 Task: Find connections with filter location Turrialba with filter topic #aviationwith filter profile language French with filter current company Capgemini with filter school Samrat Ashok Technological Institute with filter industry Child Day Care Services with filter service category Digital Marketing with filter keywords title Meals on Wheels Driver
Action: Mouse moved to (568, 79)
Screenshot: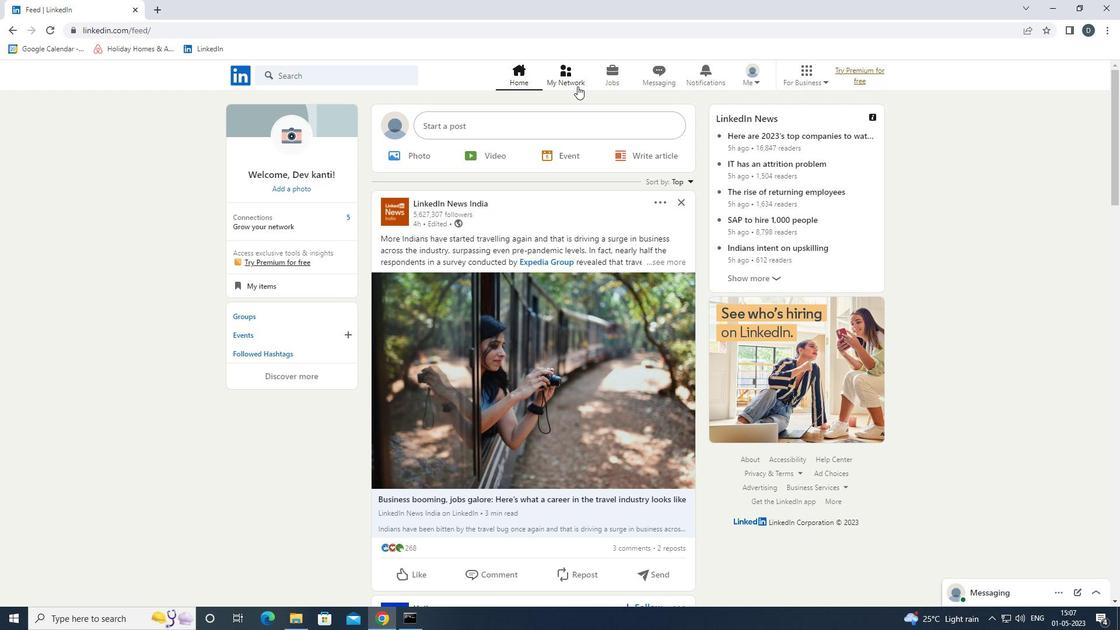 
Action: Mouse pressed left at (568, 79)
Screenshot: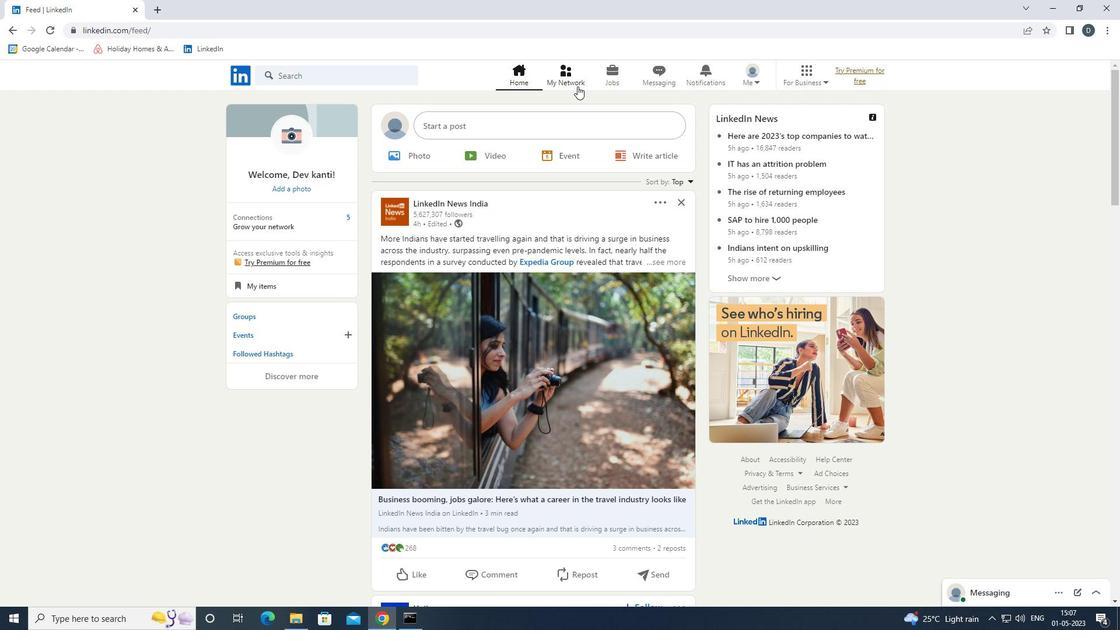 
Action: Mouse moved to (385, 138)
Screenshot: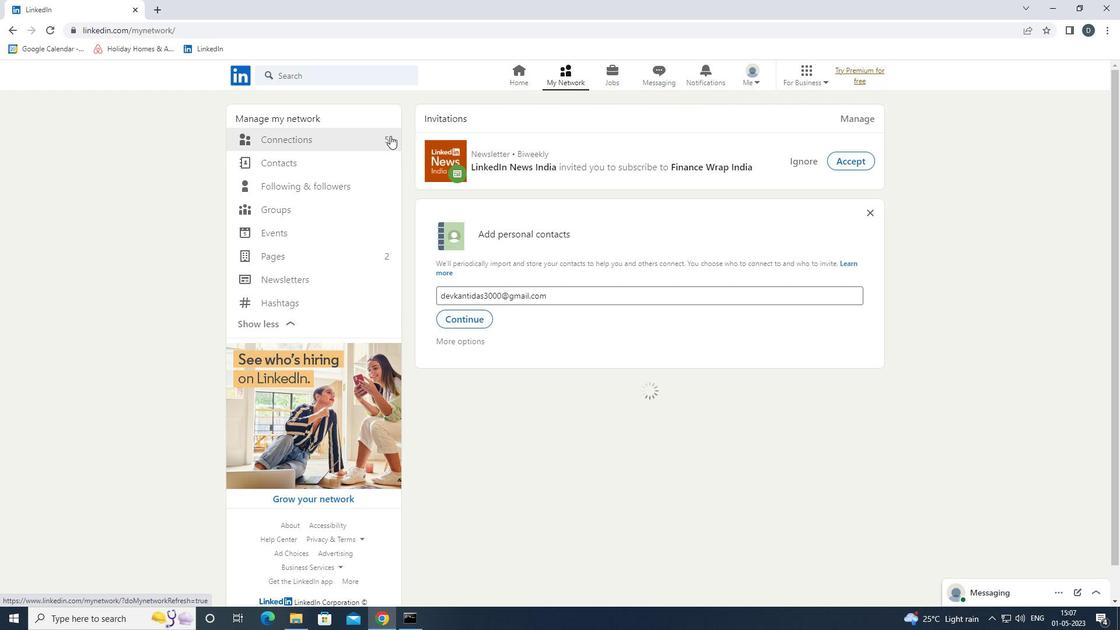 
Action: Mouse pressed left at (385, 138)
Screenshot: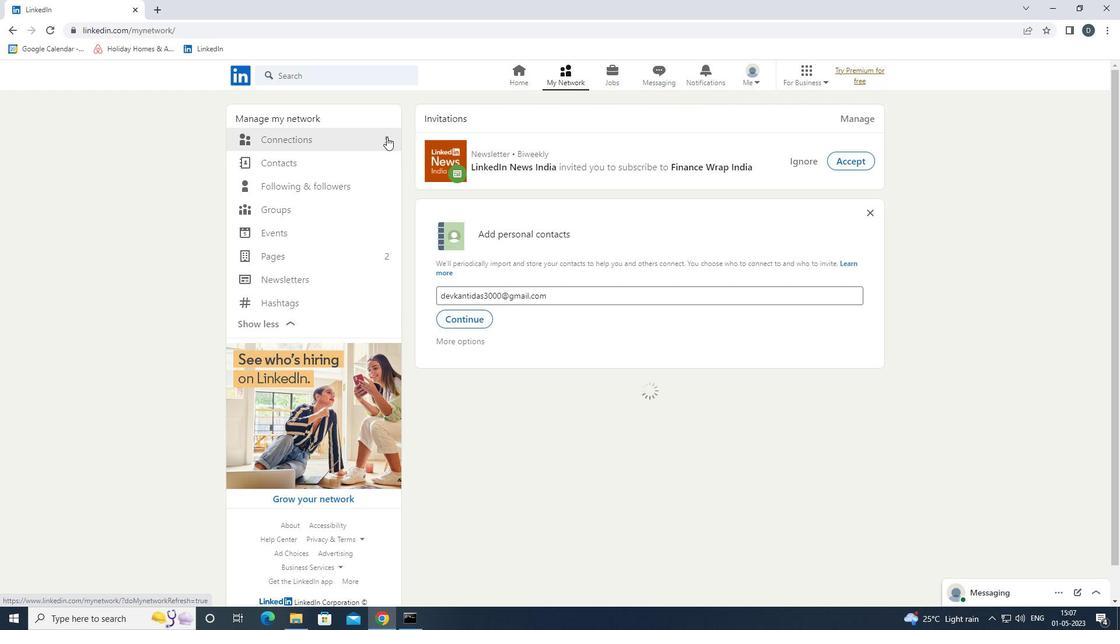 
Action: Mouse moved to (642, 140)
Screenshot: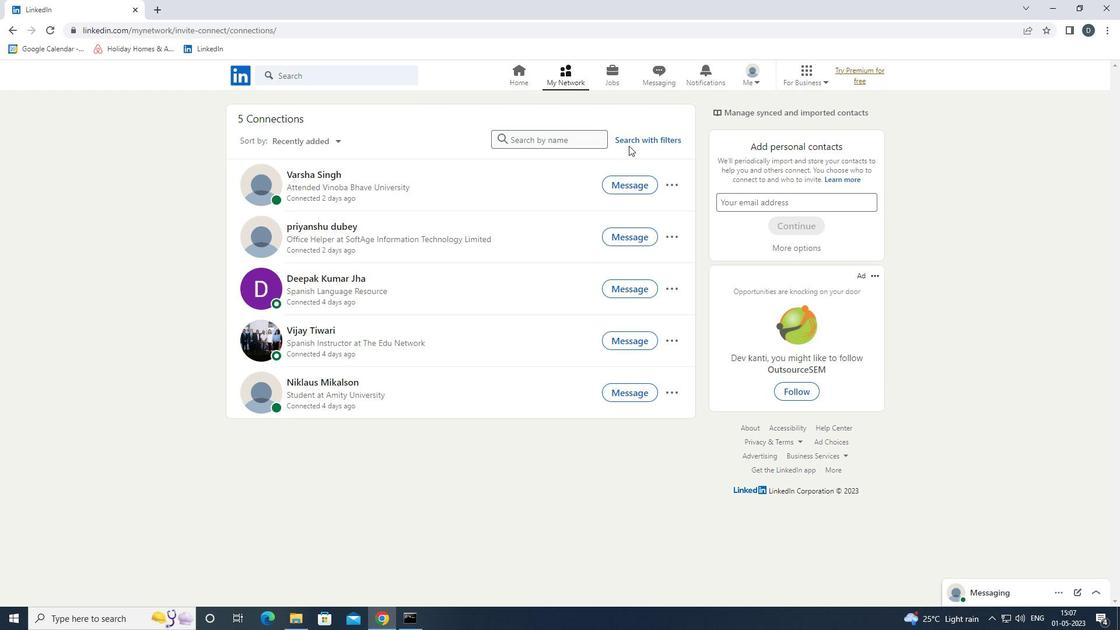 
Action: Mouse pressed left at (642, 140)
Screenshot: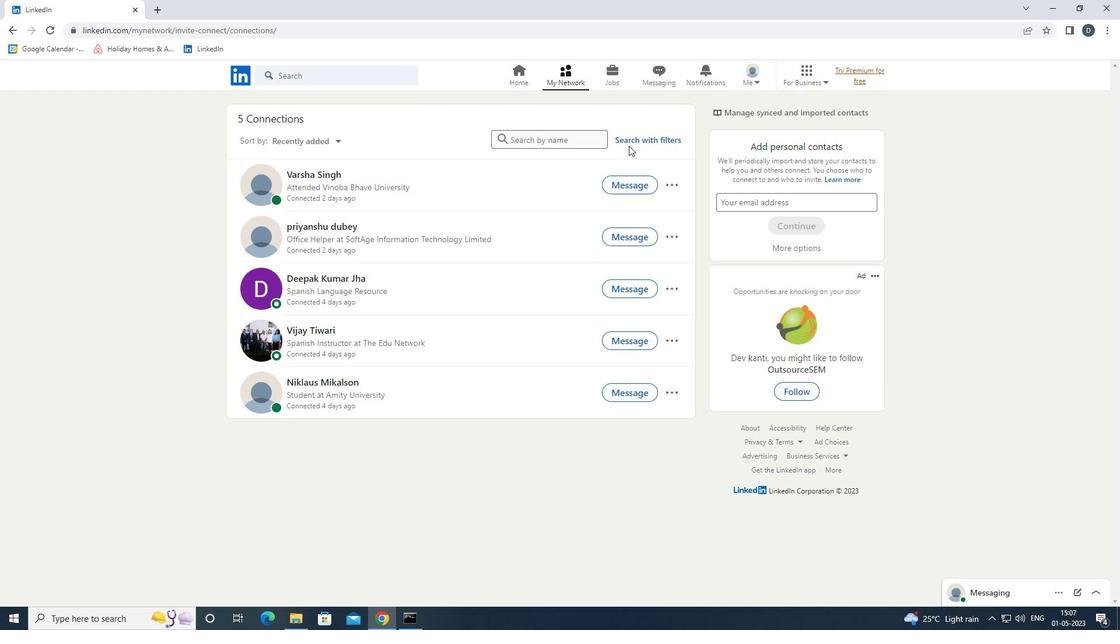 
Action: Mouse moved to (603, 109)
Screenshot: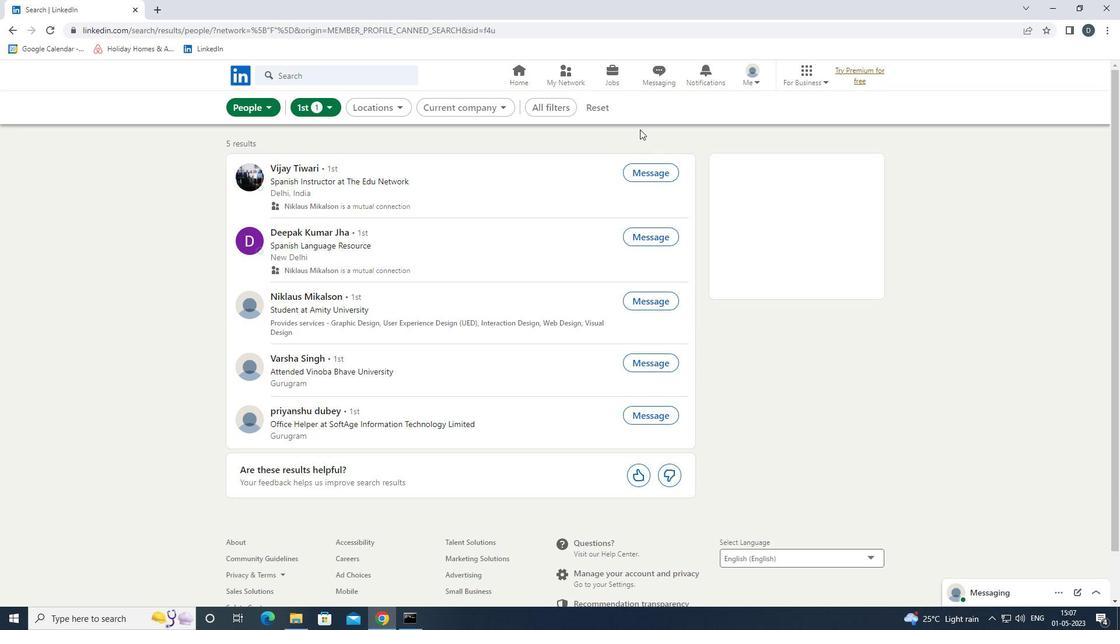 
Action: Mouse pressed left at (603, 109)
Screenshot: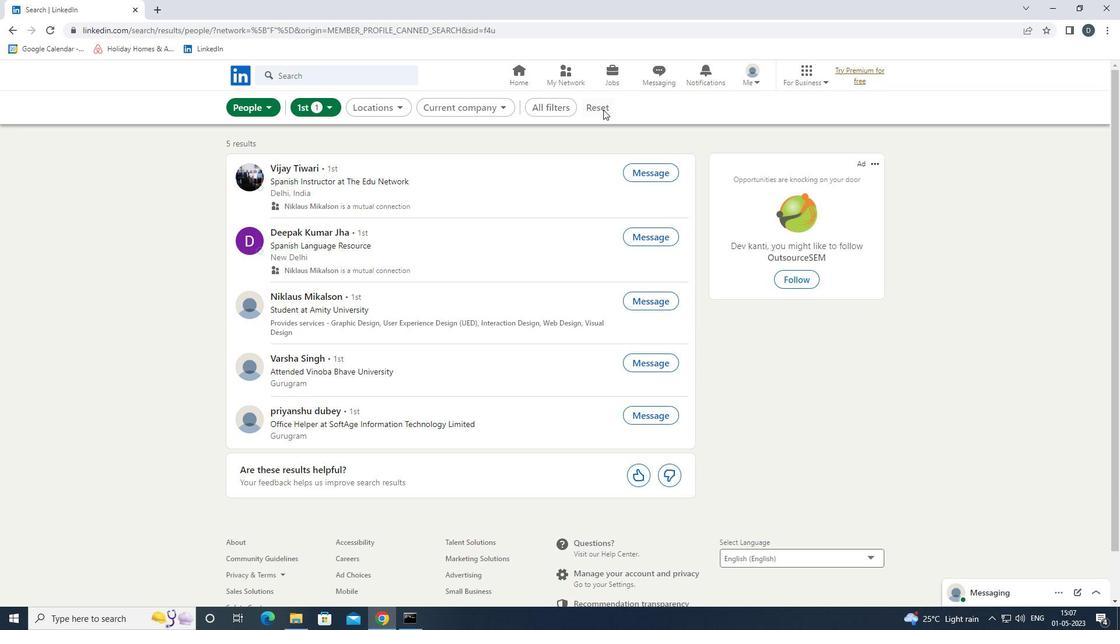 
Action: Mouse moved to (586, 103)
Screenshot: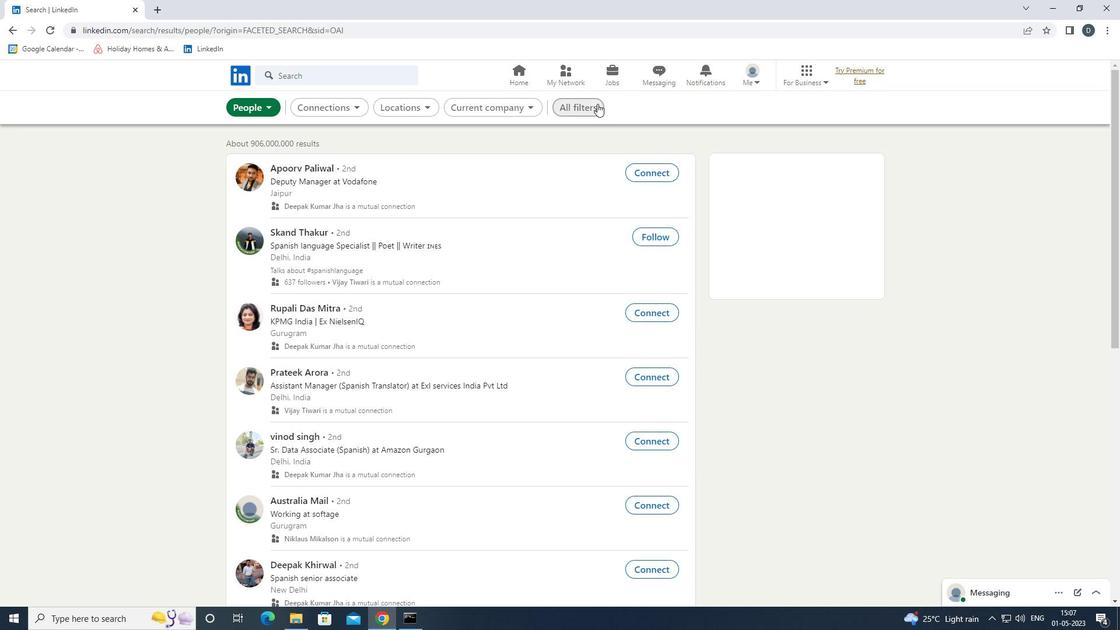 
Action: Mouse pressed left at (586, 103)
Screenshot: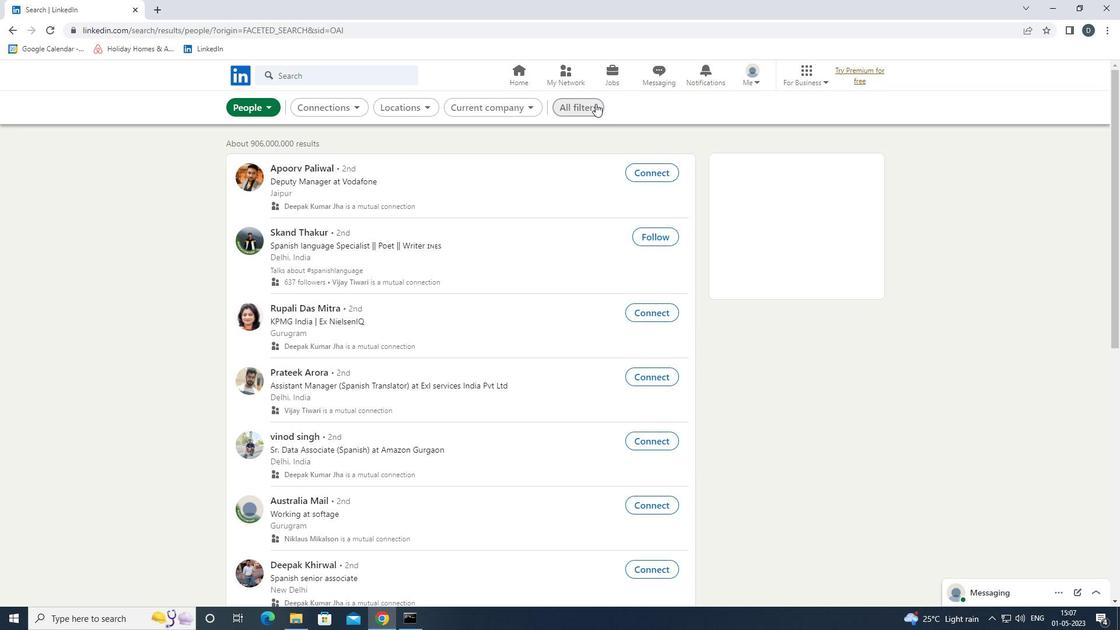 
Action: Mouse moved to (965, 395)
Screenshot: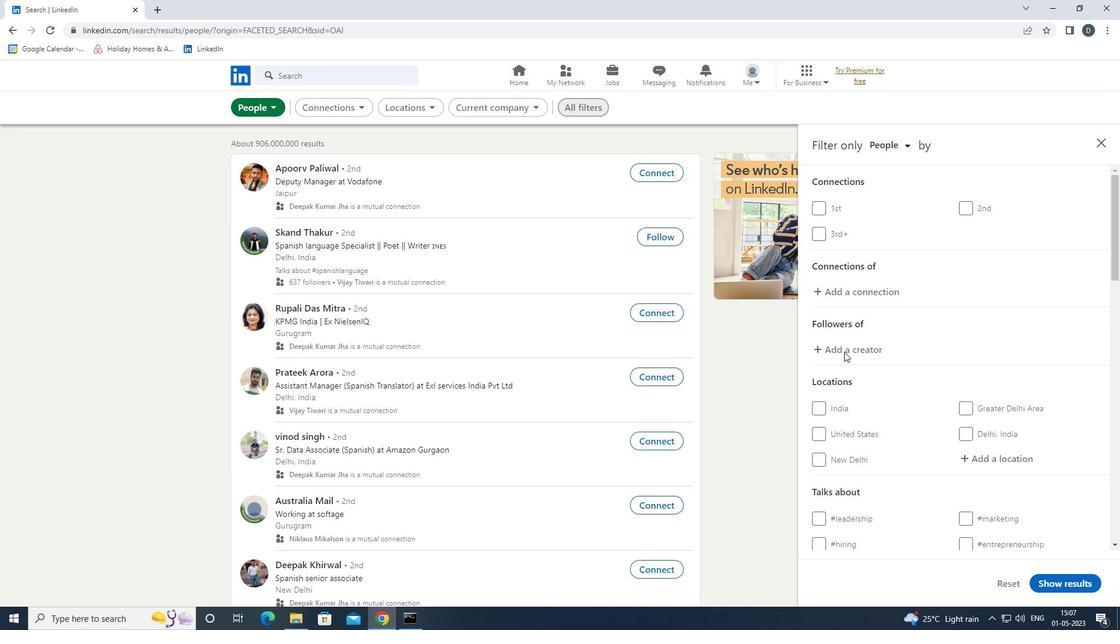 
Action: Mouse scrolled (965, 394) with delta (0, 0)
Screenshot: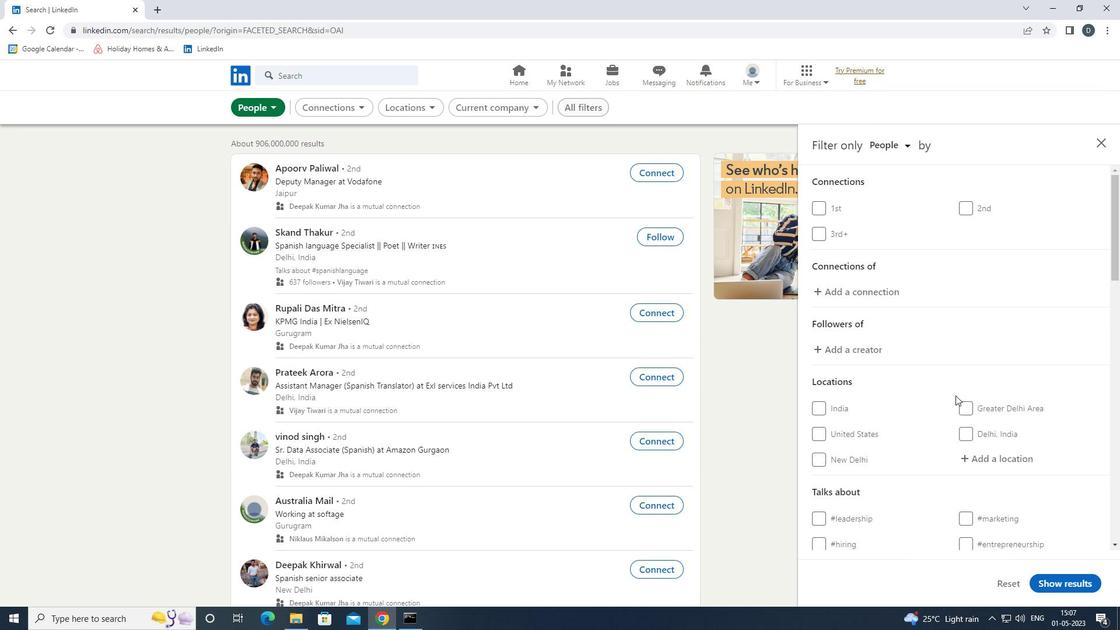 
Action: Mouse scrolled (965, 394) with delta (0, 0)
Screenshot: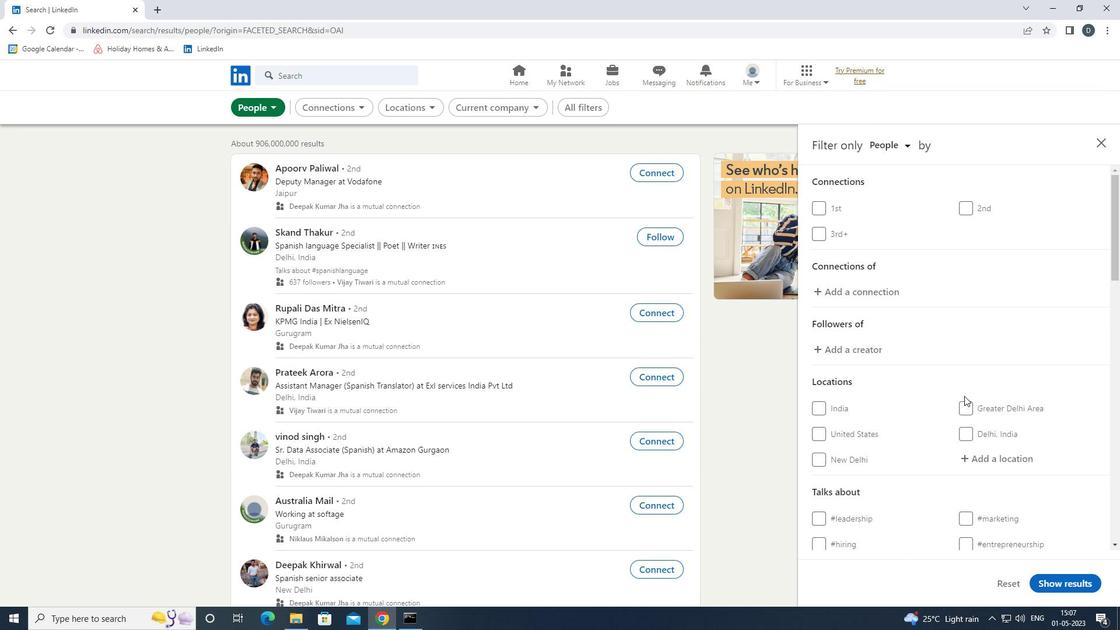 
Action: Mouse moved to (1025, 354)
Screenshot: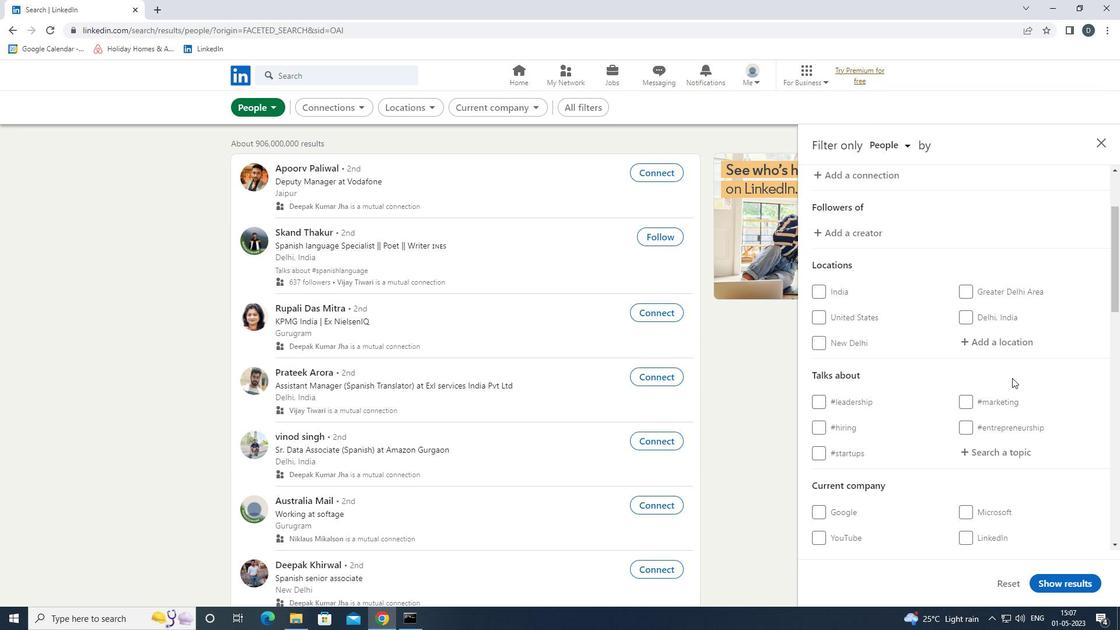 
Action: Mouse pressed left at (1025, 354)
Screenshot: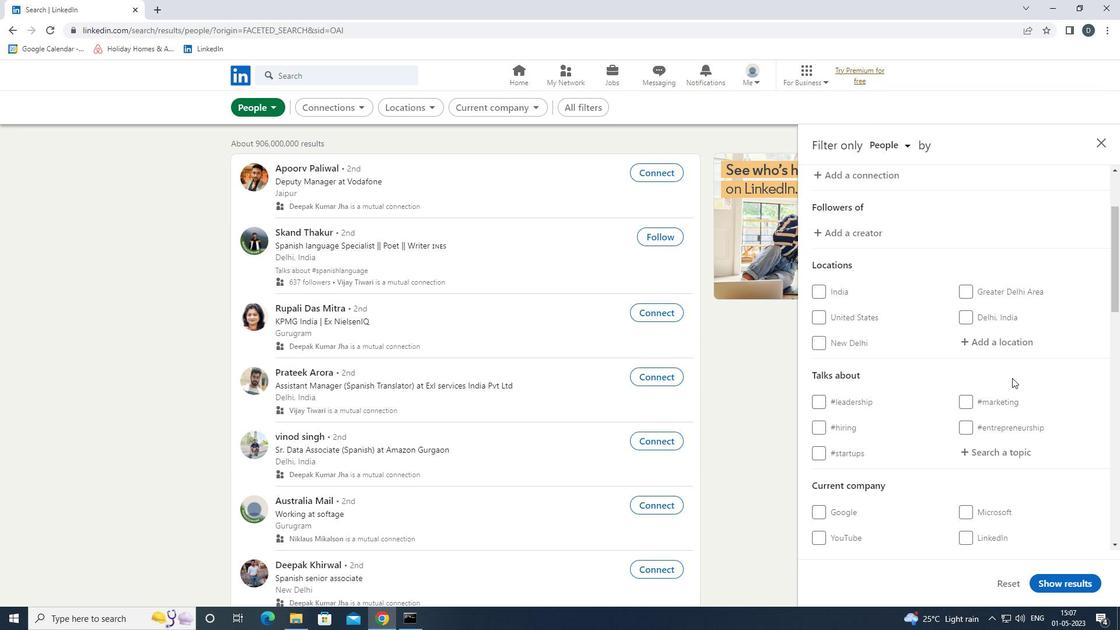 
Action: Mouse moved to (1025, 345)
Screenshot: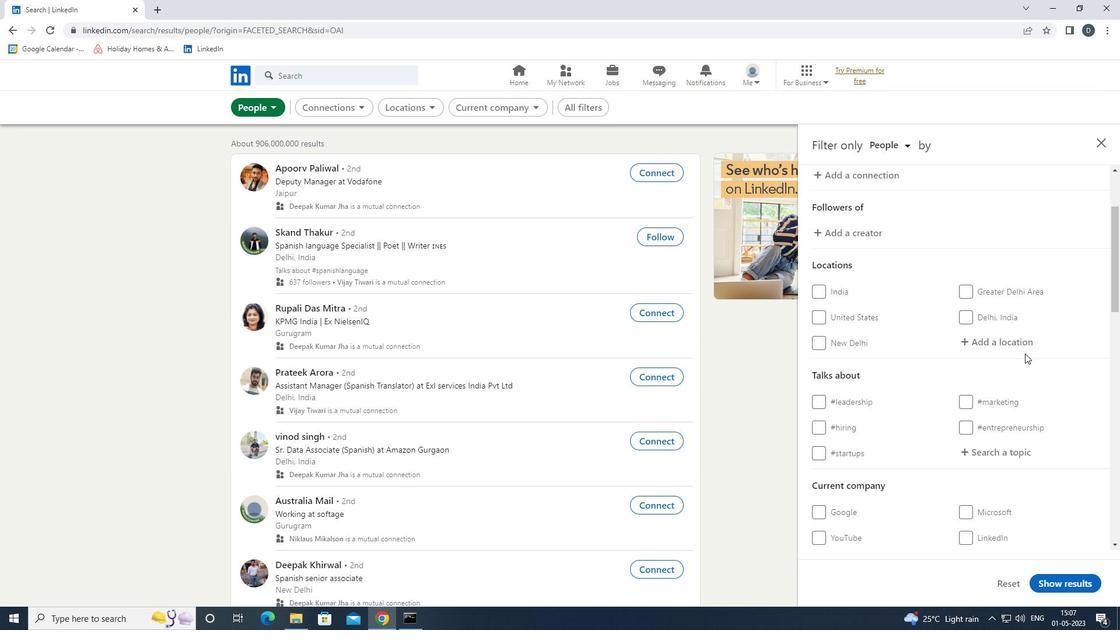 
Action: Mouse pressed left at (1025, 345)
Screenshot: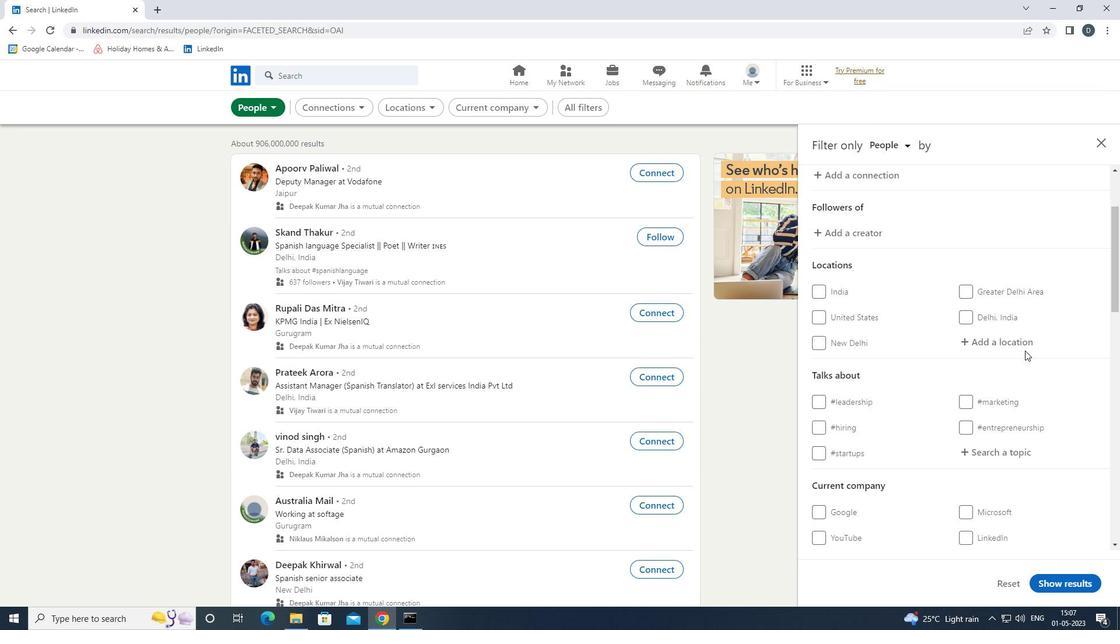 
Action: Mouse moved to (1025, 345)
Screenshot: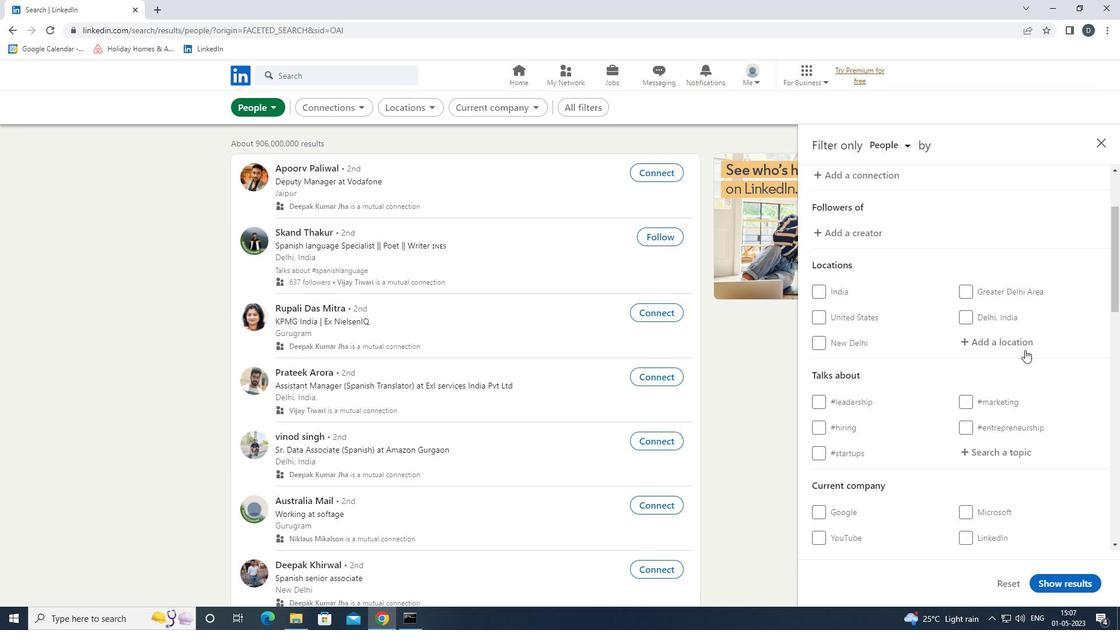 
Action: Key pressed <Key.shift>TURRIALBA<Key.down><Key.enter>
Screenshot: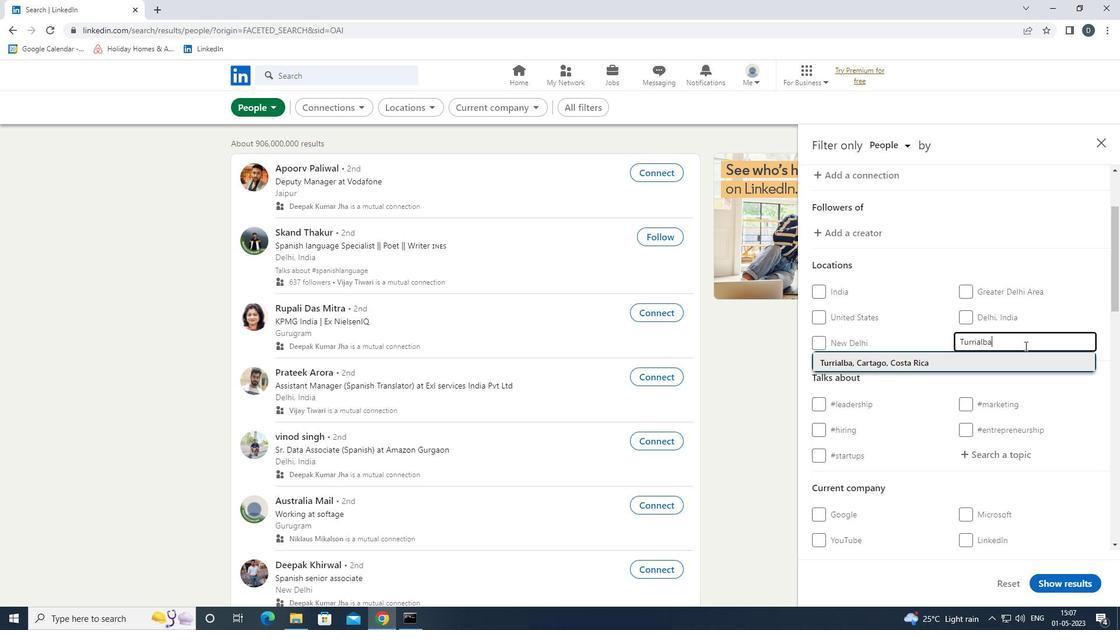 
Action: Mouse moved to (1023, 350)
Screenshot: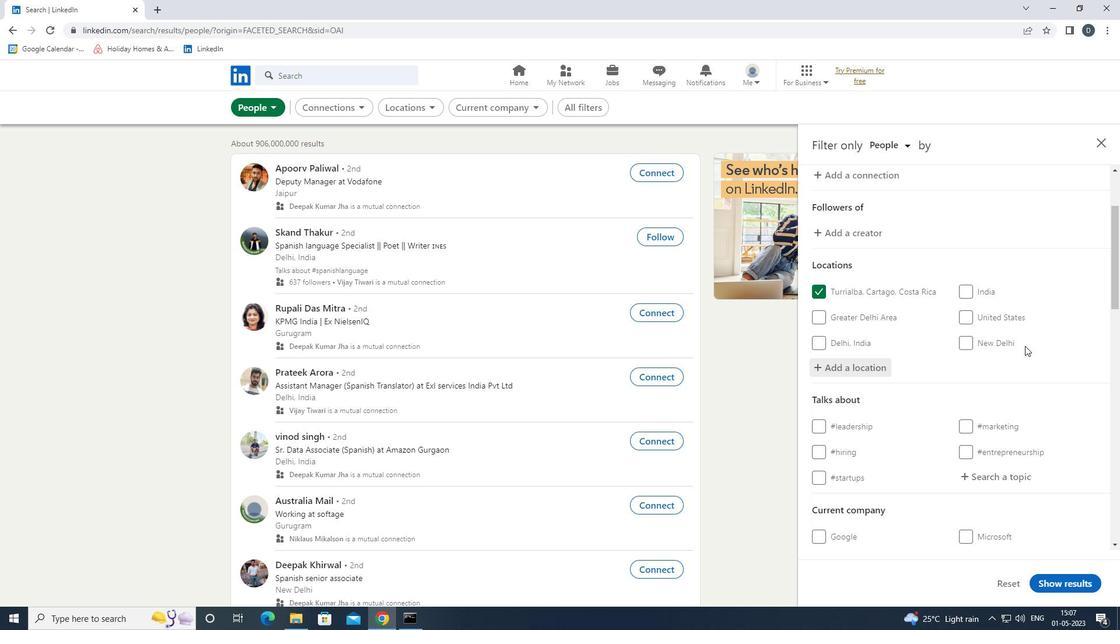 
Action: Mouse scrolled (1023, 350) with delta (0, 0)
Screenshot: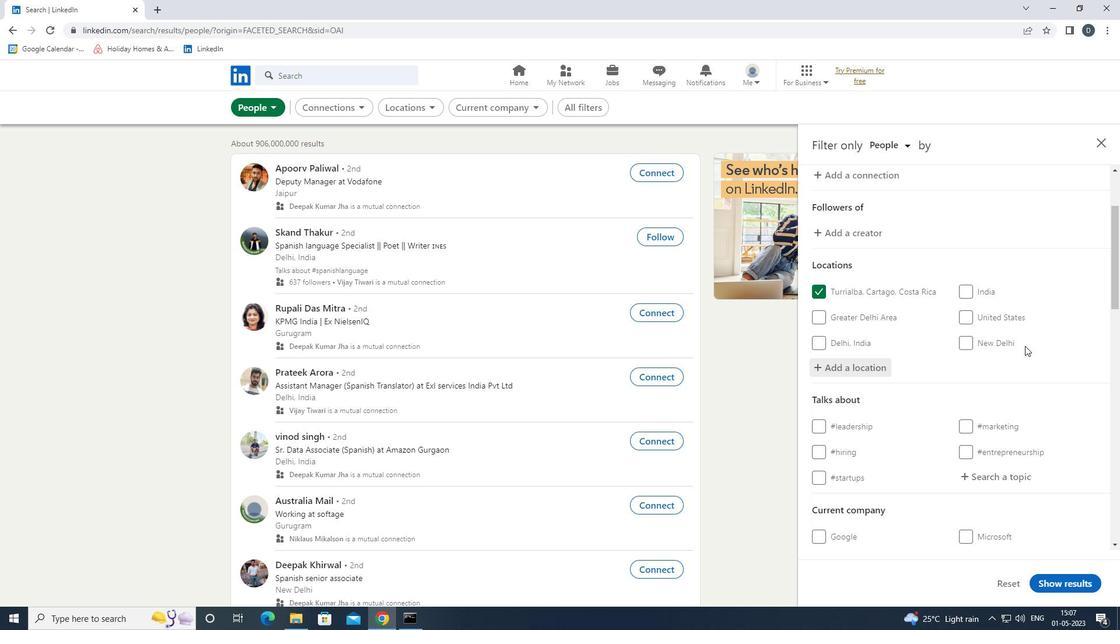 
Action: Mouse moved to (1023, 352)
Screenshot: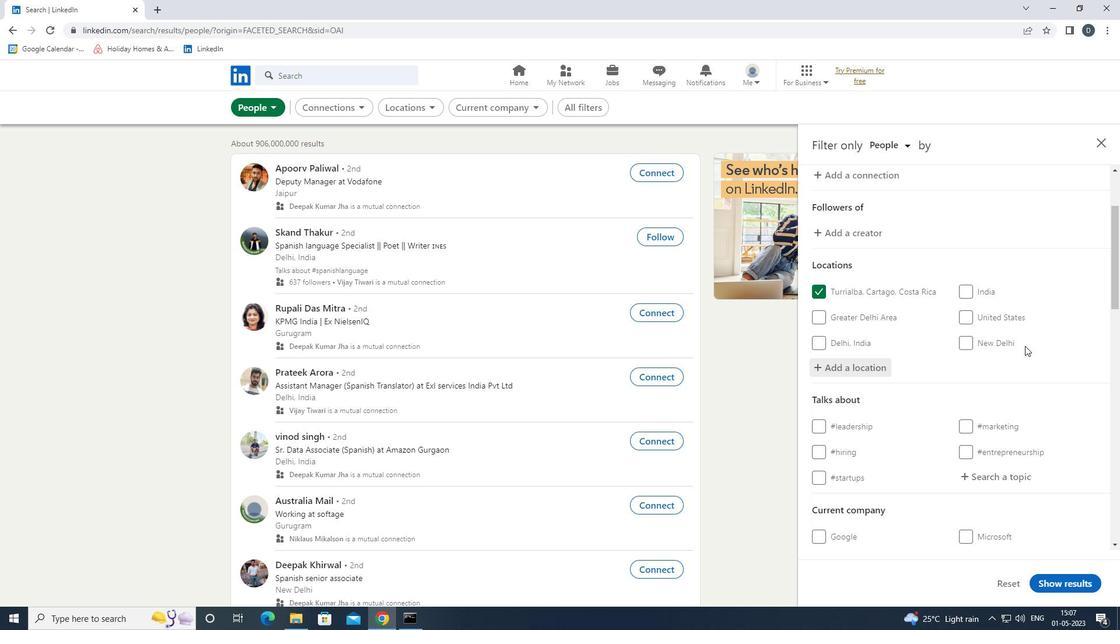 
Action: Mouse scrolled (1023, 351) with delta (0, 0)
Screenshot: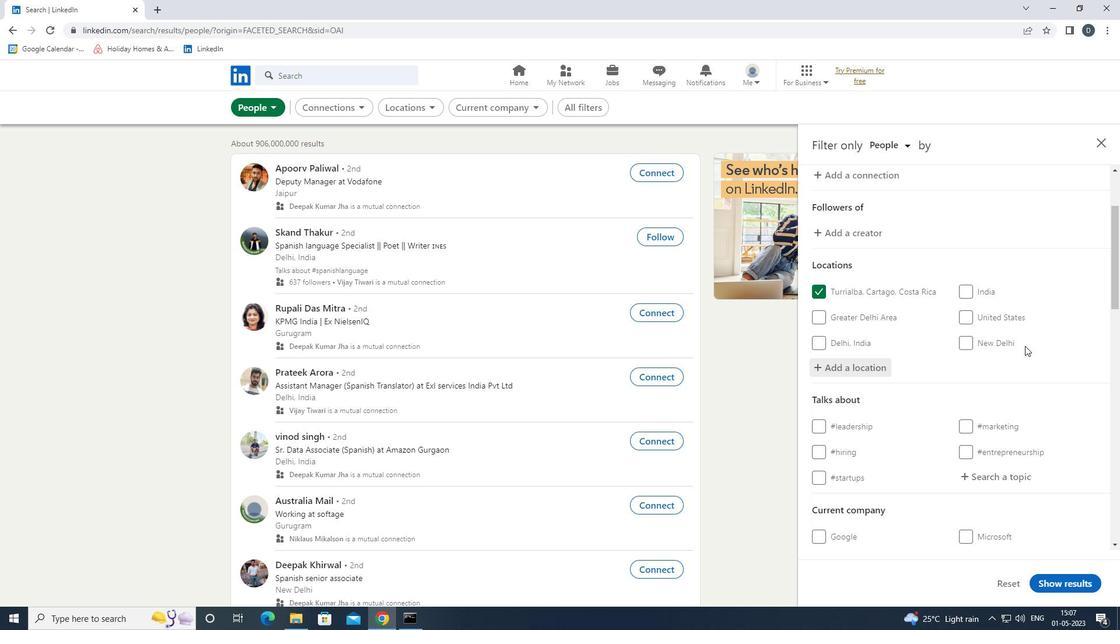 
Action: Mouse moved to (1017, 357)
Screenshot: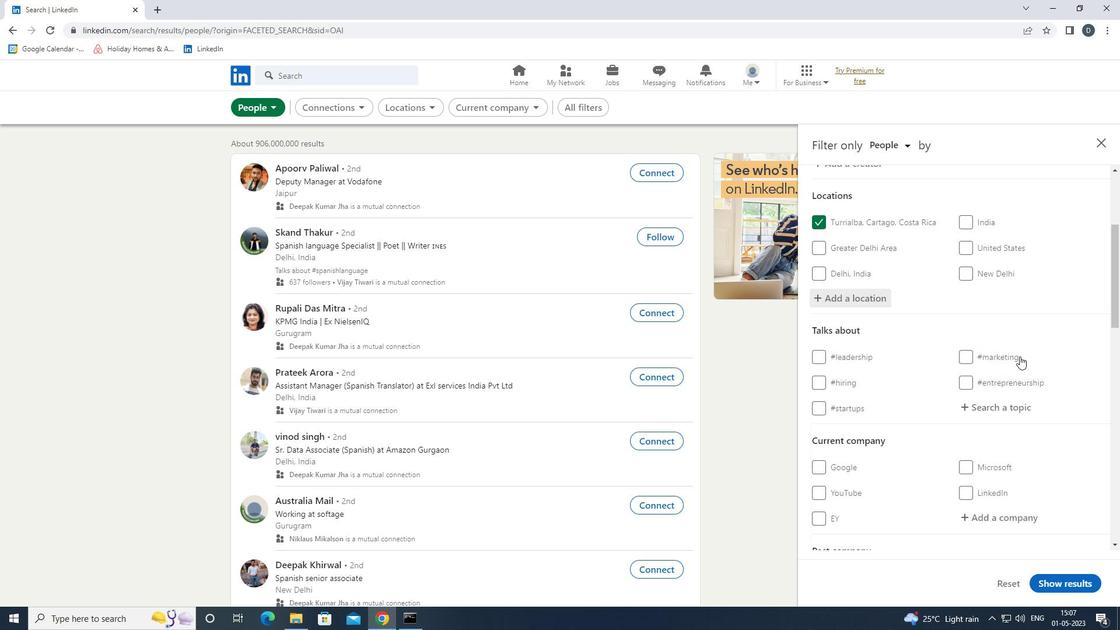 
Action: Mouse pressed left at (1017, 357)
Screenshot: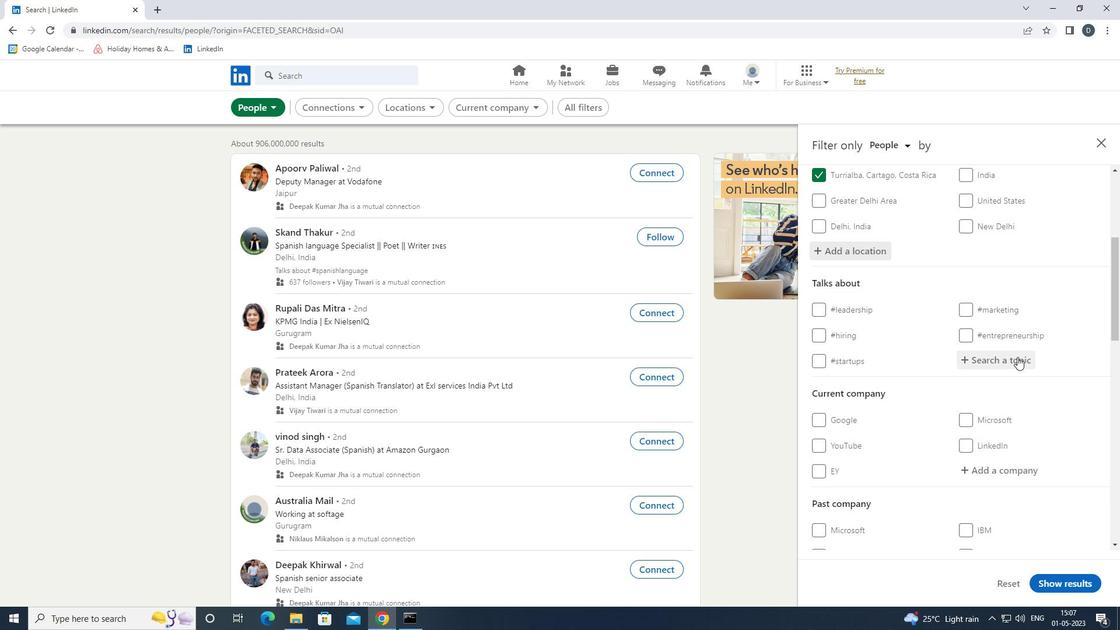 
Action: Key pressed AVAI<Key.backspace><Key.backspace>IATION<Key.down><Key.enter>
Screenshot: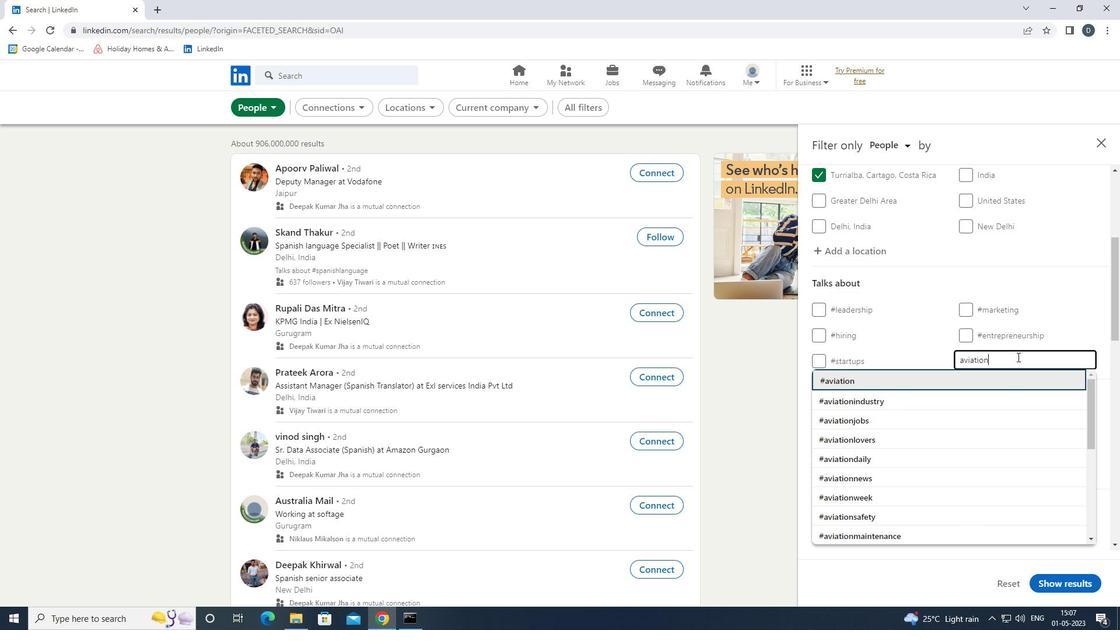
Action: Mouse moved to (1016, 350)
Screenshot: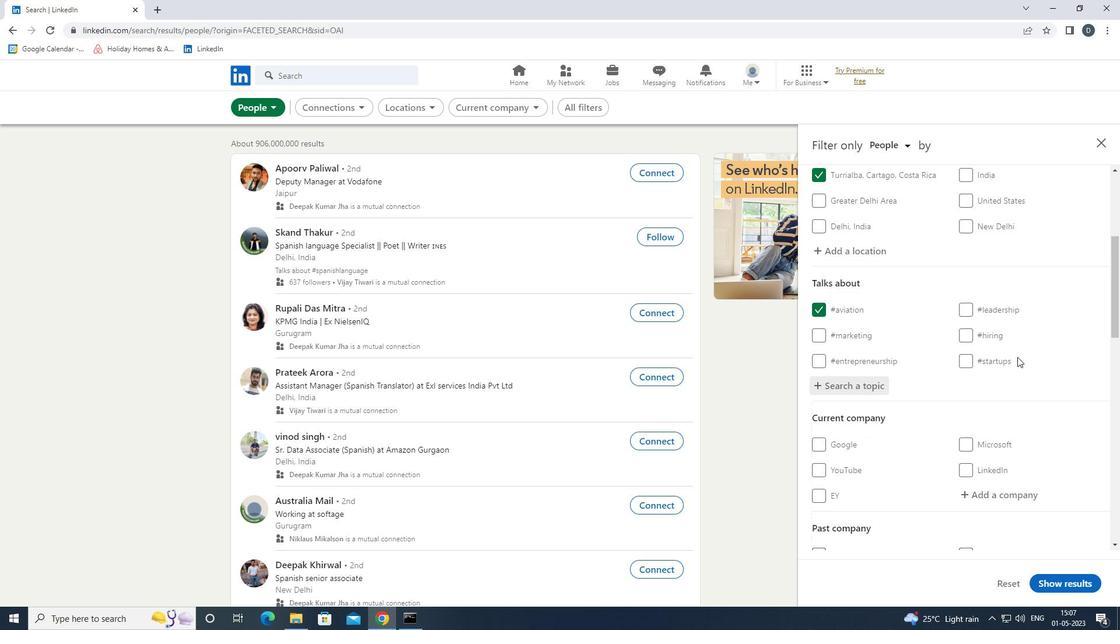 
Action: Mouse scrolled (1016, 350) with delta (0, 0)
Screenshot: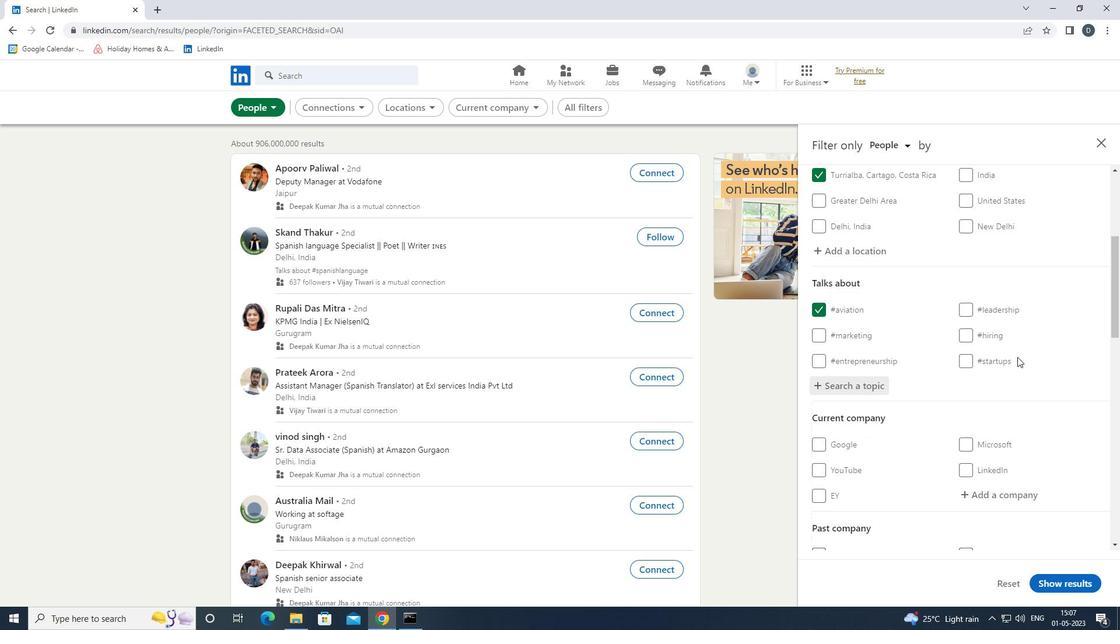 
Action: Mouse moved to (1016, 350)
Screenshot: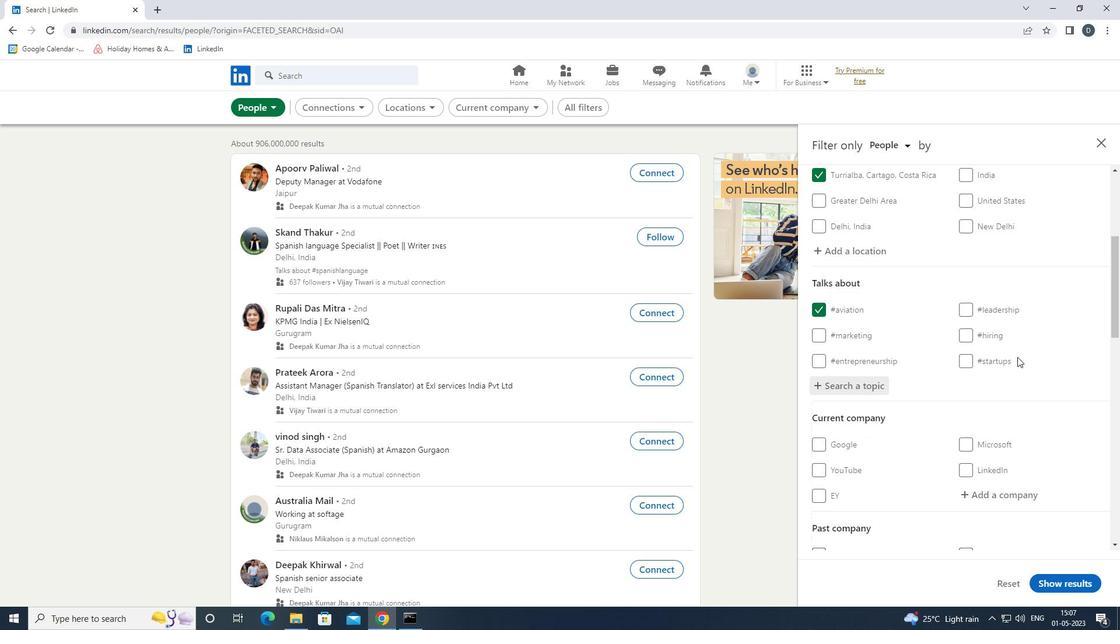 
Action: Mouse scrolled (1016, 350) with delta (0, 0)
Screenshot: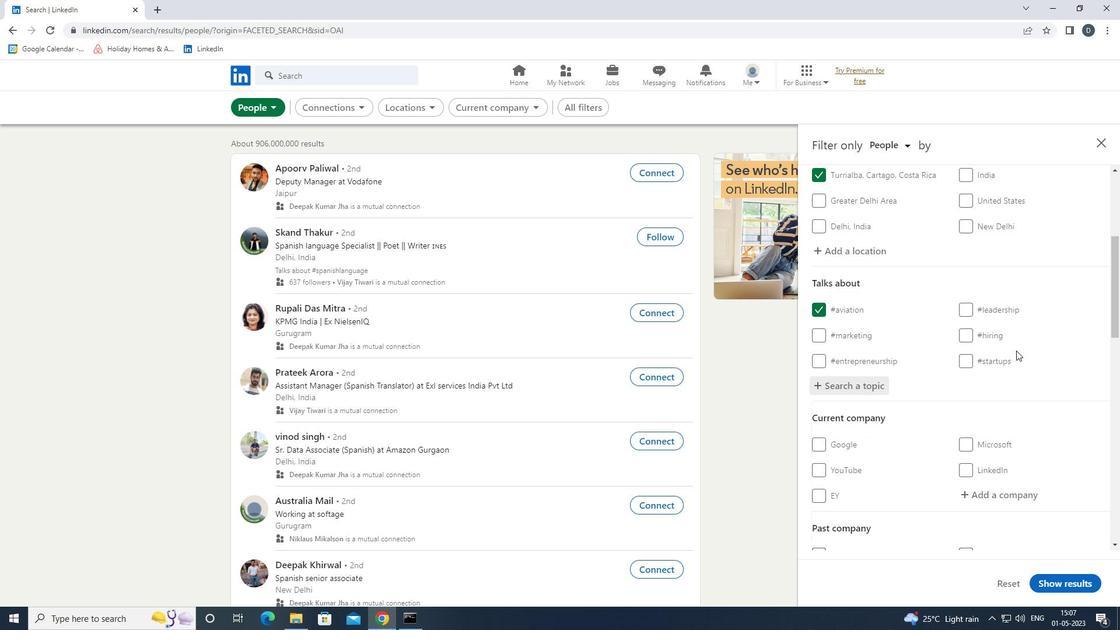 
Action: Mouse scrolled (1016, 350) with delta (0, 0)
Screenshot: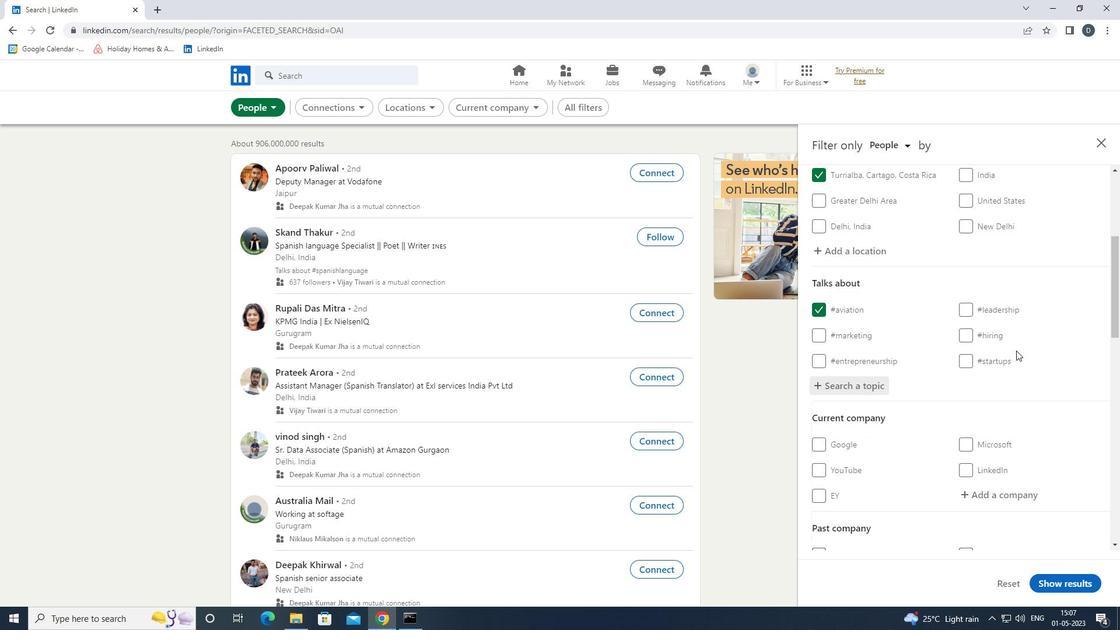 
Action: Mouse scrolled (1016, 350) with delta (0, 0)
Screenshot: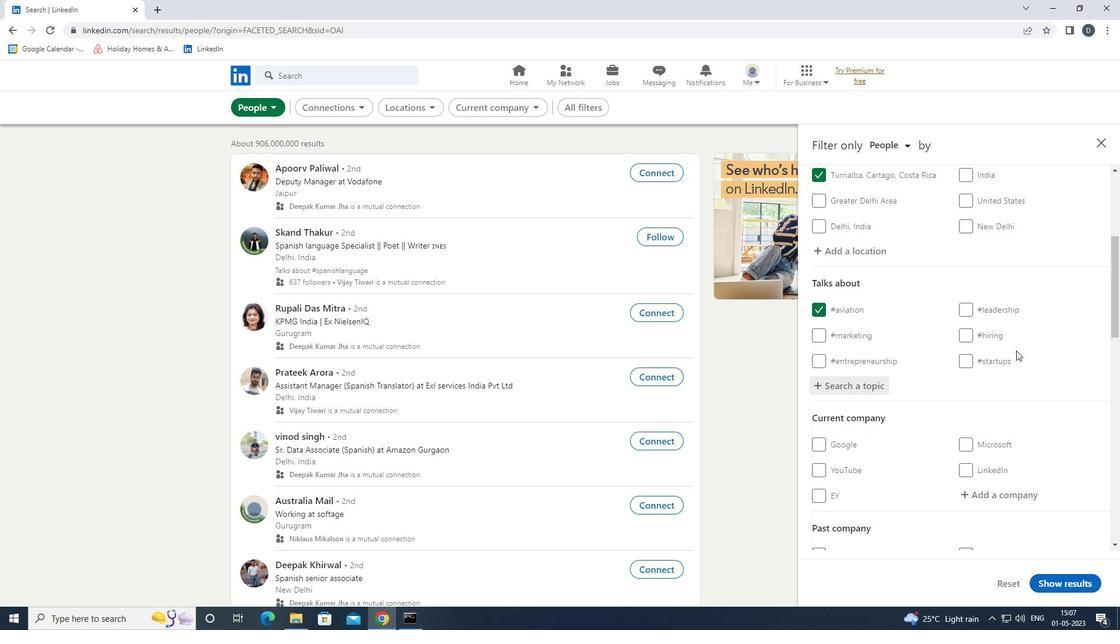 
Action: Mouse moved to (1016, 350)
Screenshot: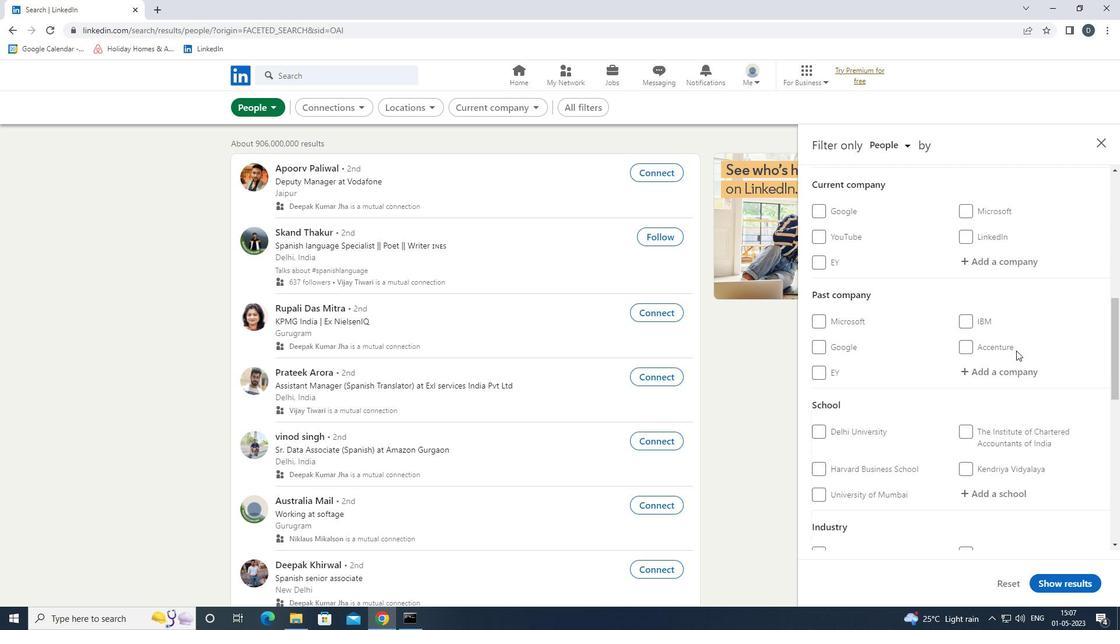 
Action: Mouse scrolled (1016, 350) with delta (0, 0)
Screenshot: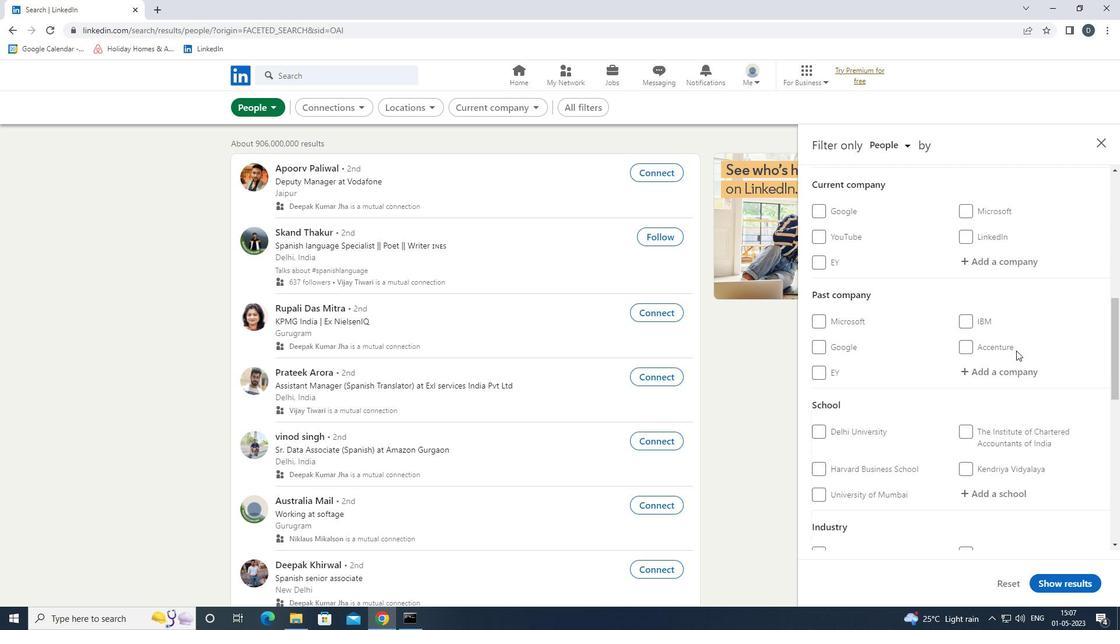 
Action: Mouse moved to (1016, 351)
Screenshot: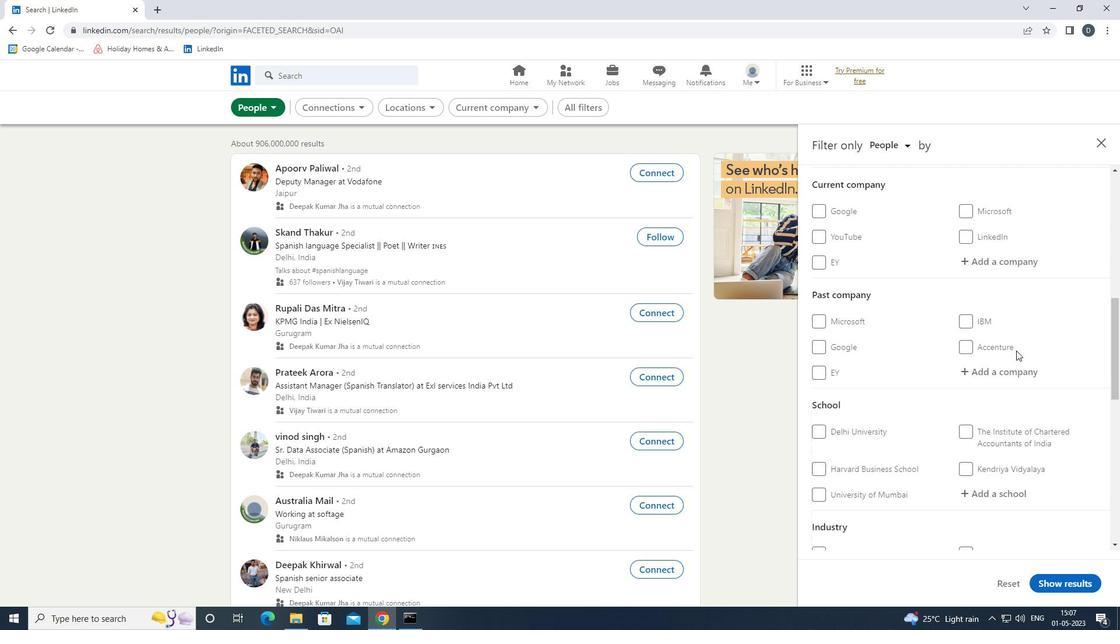 
Action: Mouse scrolled (1016, 350) with delta (0, 0)
Screenshot: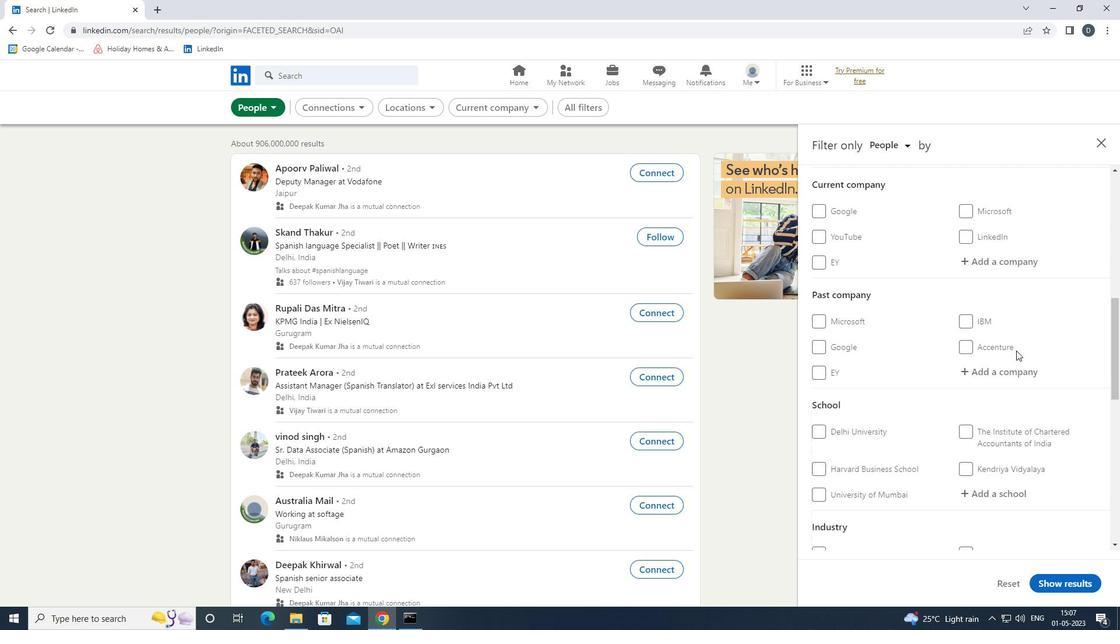 
Action: Mouse moved to (1015, 351)
Screenshot: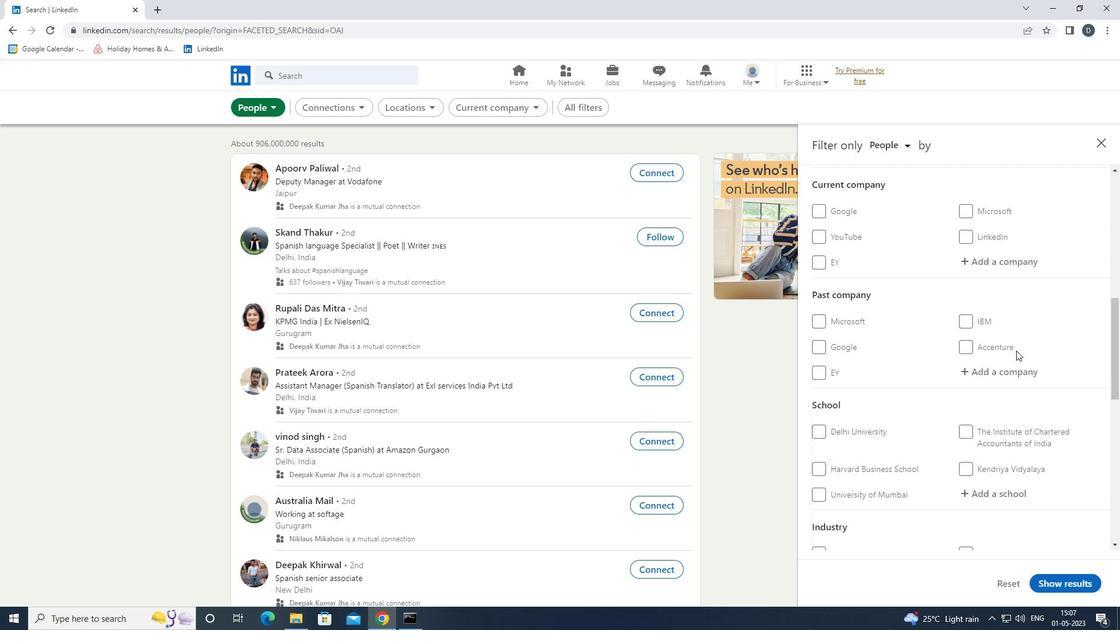 
Action: Mouse scrolled (1015, 351) with delta (0, 0)
Screenshot: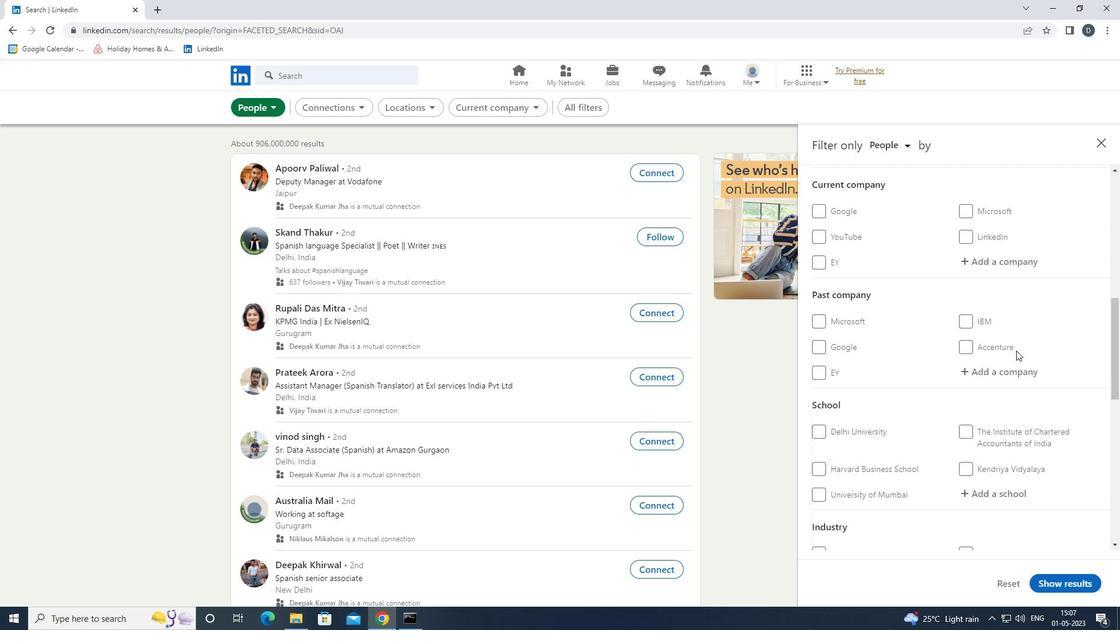 
Action: Mouse moved to (1015, 352)
Screenshot: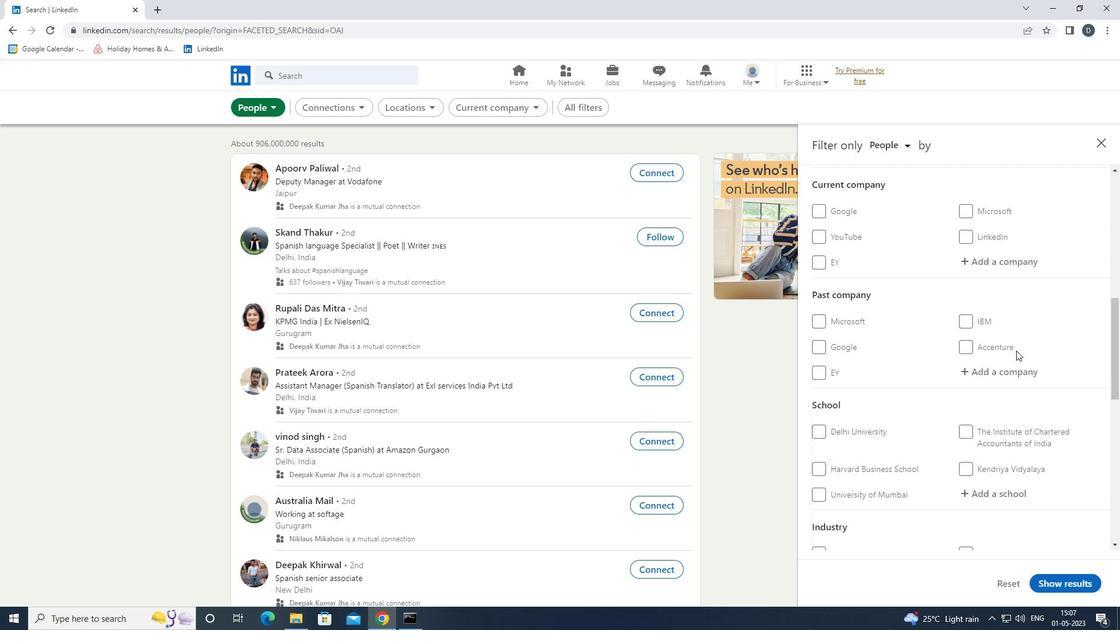 
Action: Mouse scrolled (1015, 351) with delta (0, 0)
Screenshot: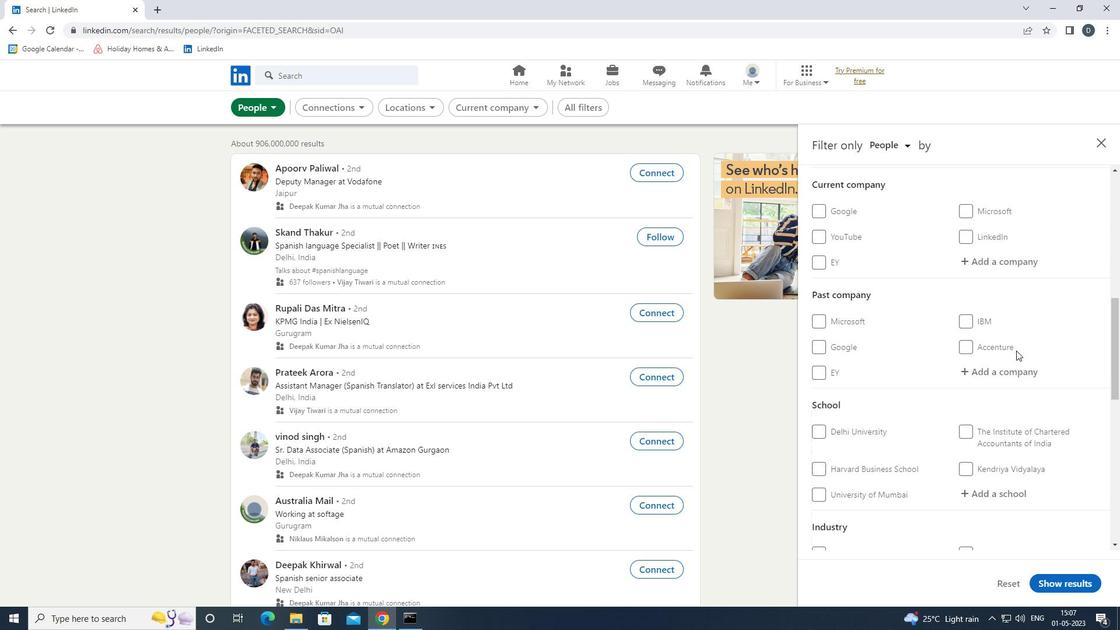 
Action: Mouse moved to (965, 448)
Screenshot: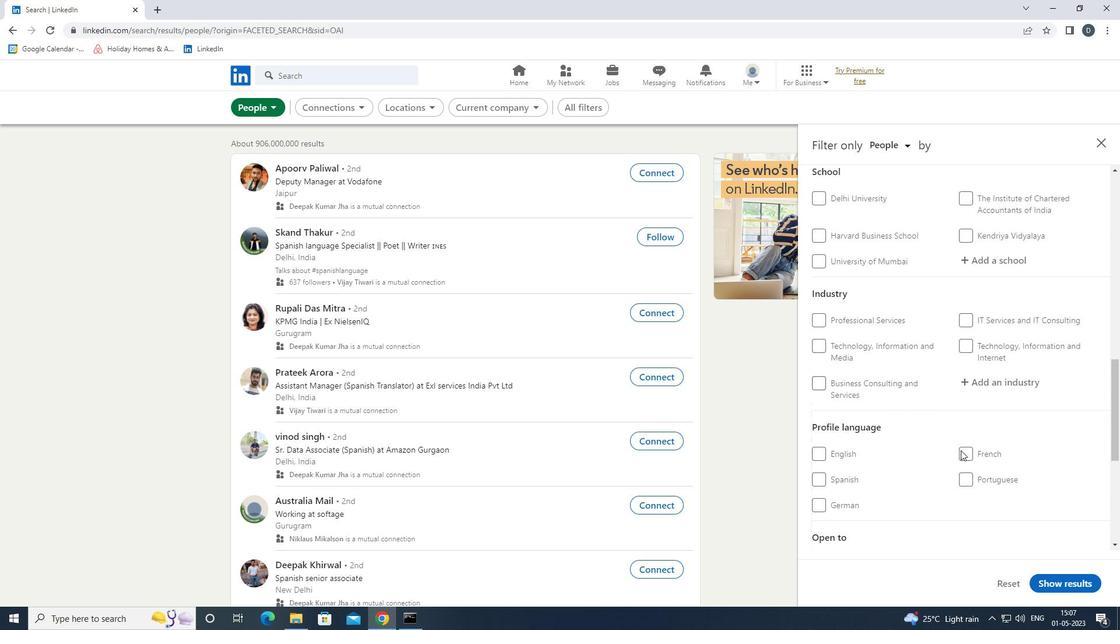 
Action: Mouse pressed left at (965, 448)
Screenshot: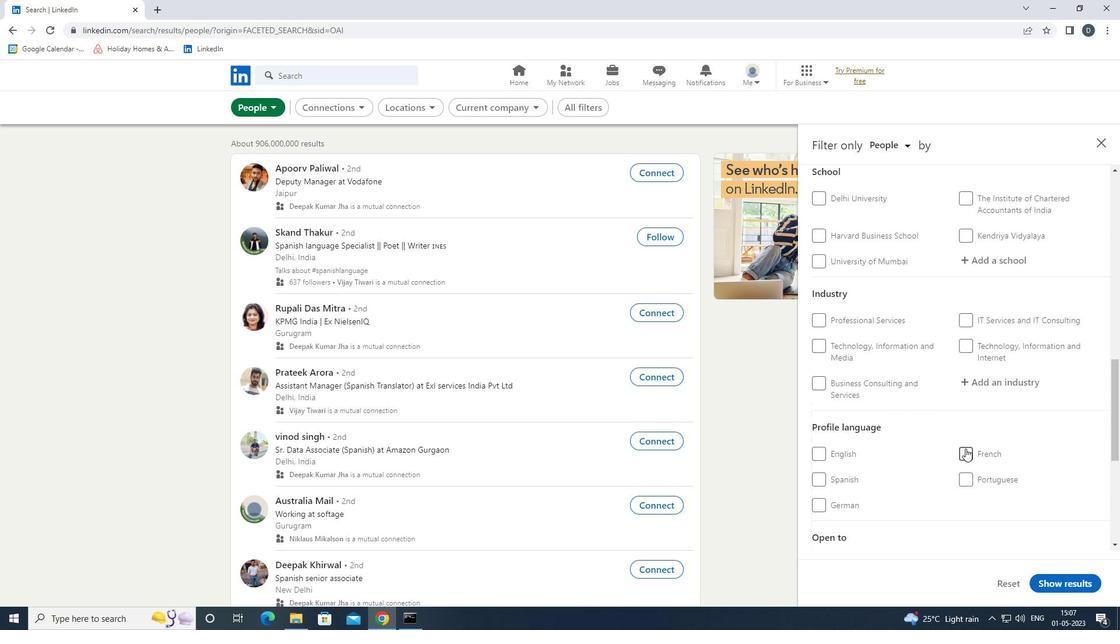 
Action: Mouse scrolled (965, 449) with delta (0, 0)
Screenshot: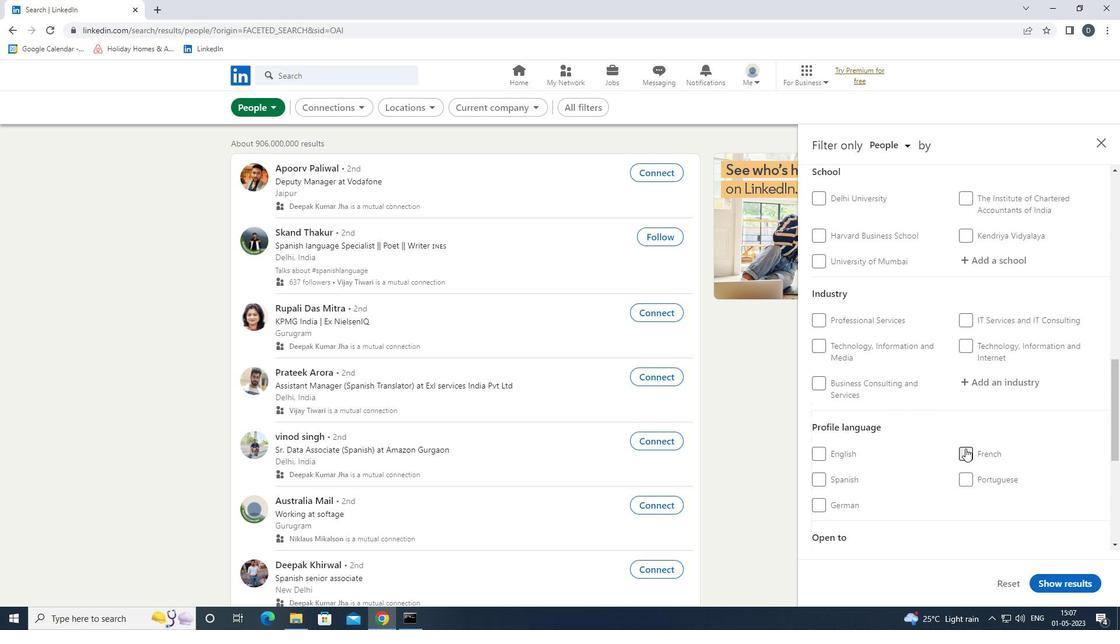 
Action: Mouse scrolled (965, 449) with delta (0, 0)
Screenshot: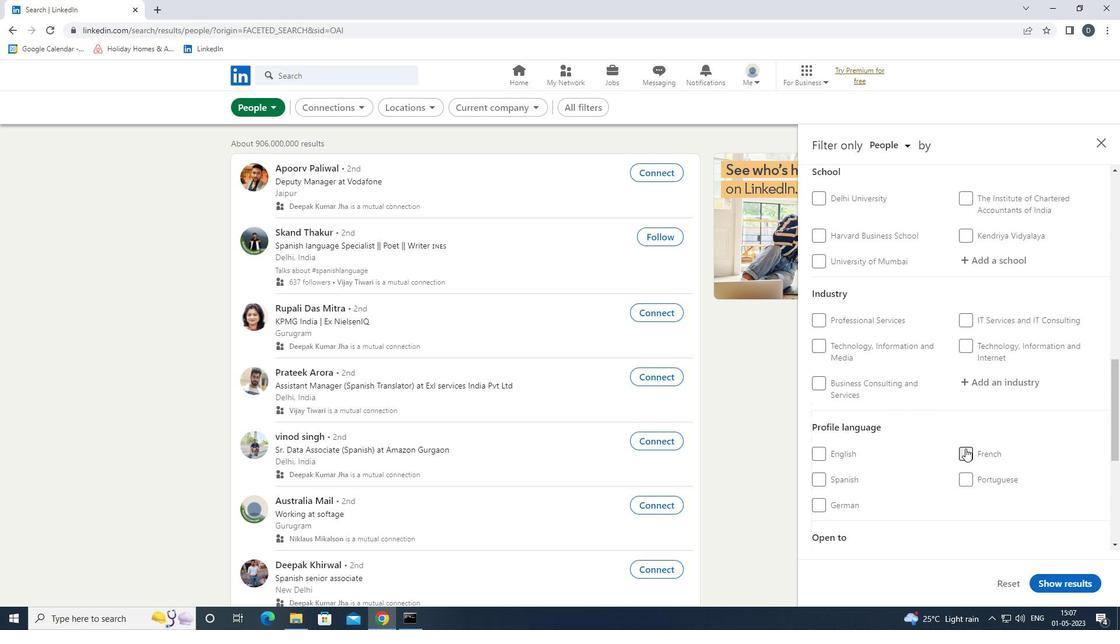 
Action: Mouse scrolled (965, 449) with delta (0, 0)
Screenshot: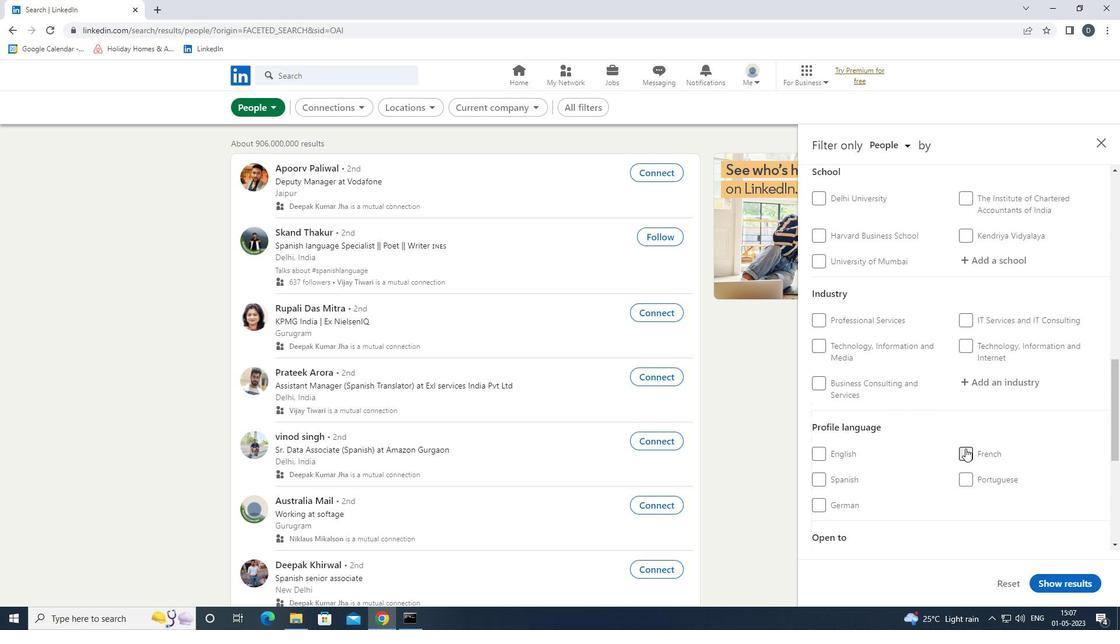 
Action: Mouse scrolled (965, 449) with delta (0, 0)
Screenshot: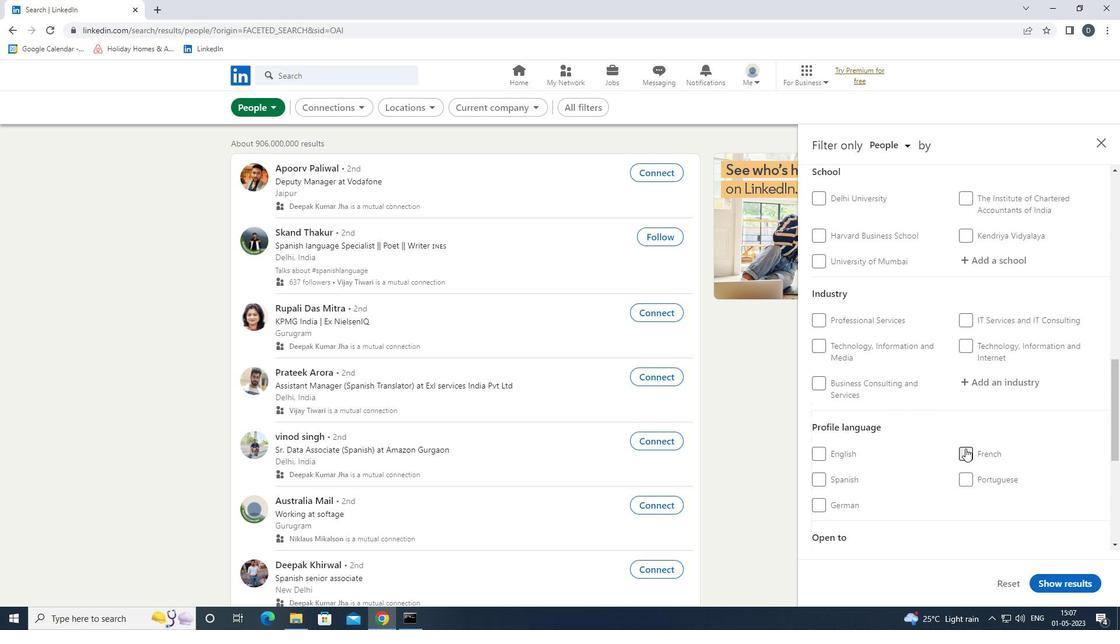 
Action: Mouse scrolled (965, 449) with delta (0, 0)
Screenshot: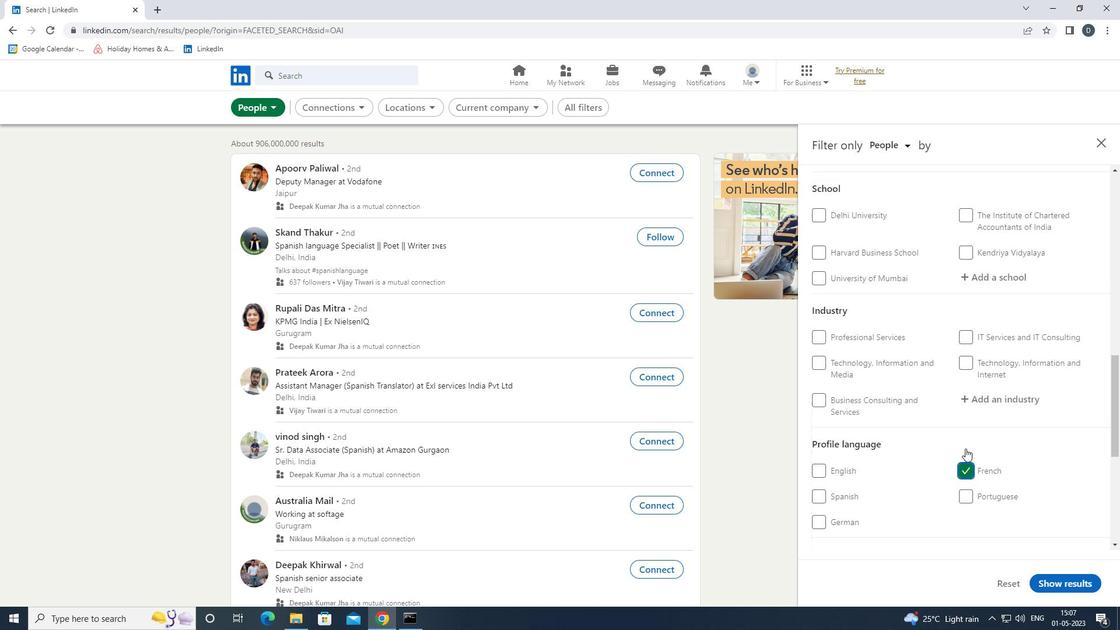 
Action: Mouse scrolled (965, 449) with delta (0, 0)
Screenshot: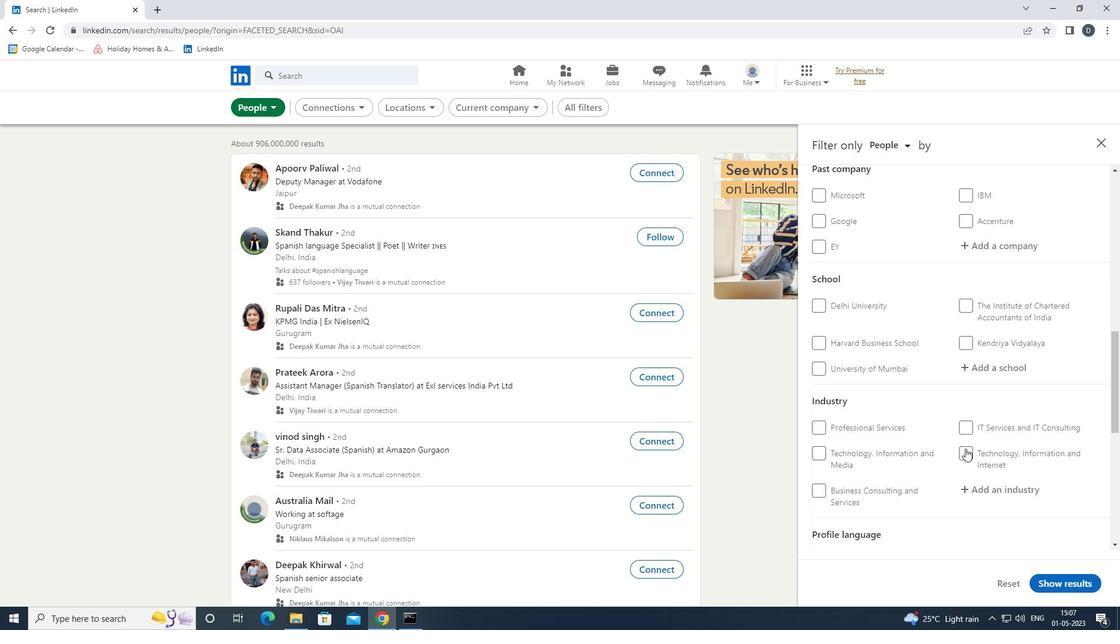 
Action: Mouse moved to (988, 383)
Screenshot: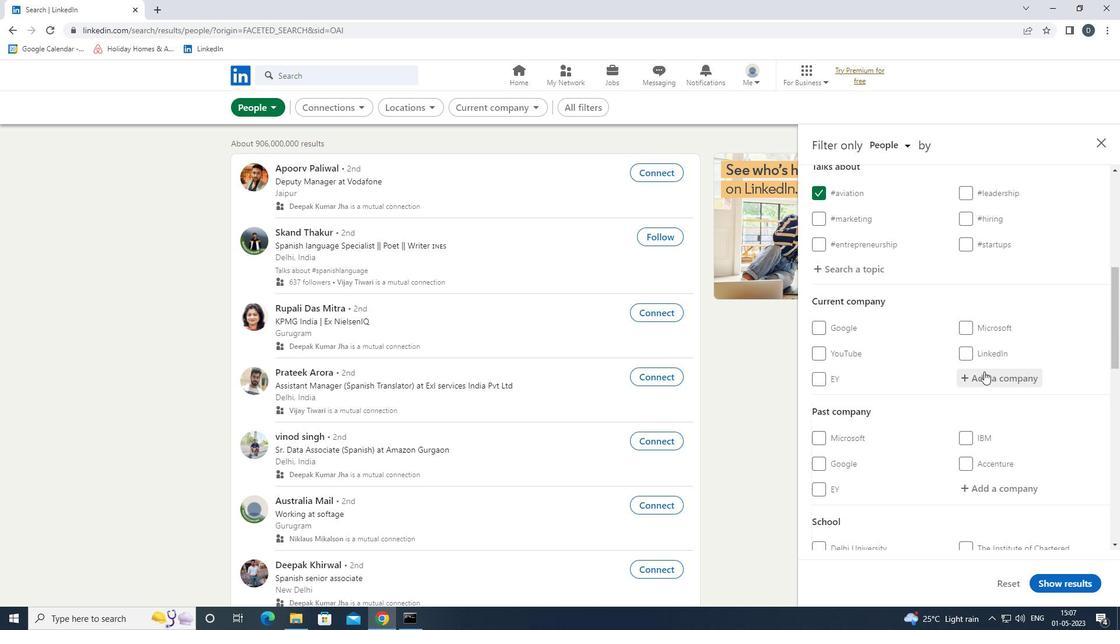 
Action: Mouse pressed left at (988, 383)
Screenshot: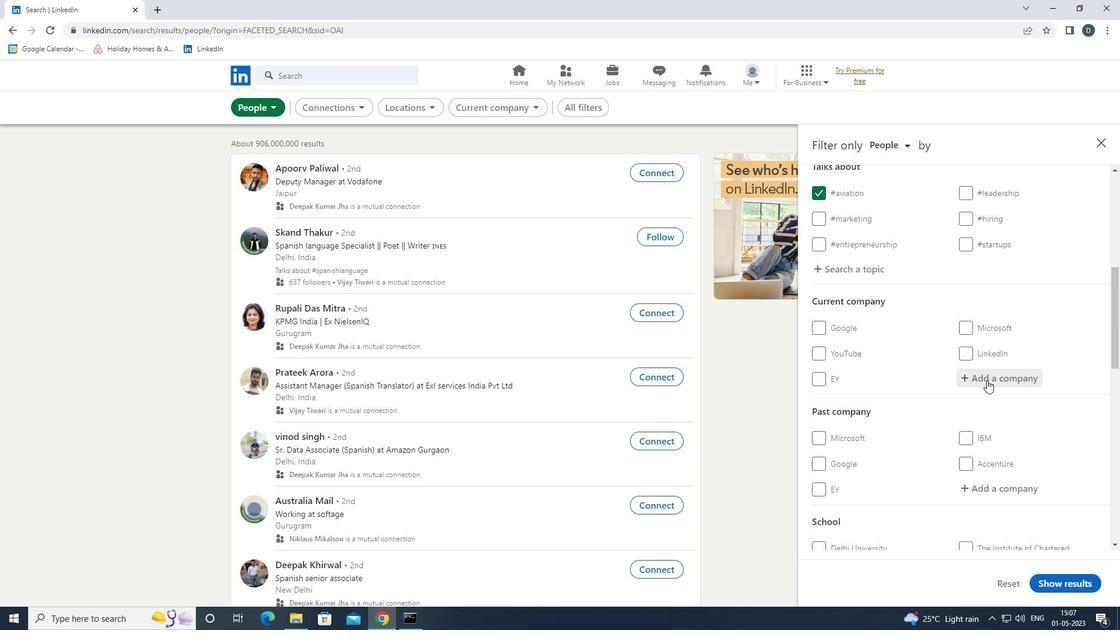 
Action: Mouse moved to (988, 383)
Screenshot: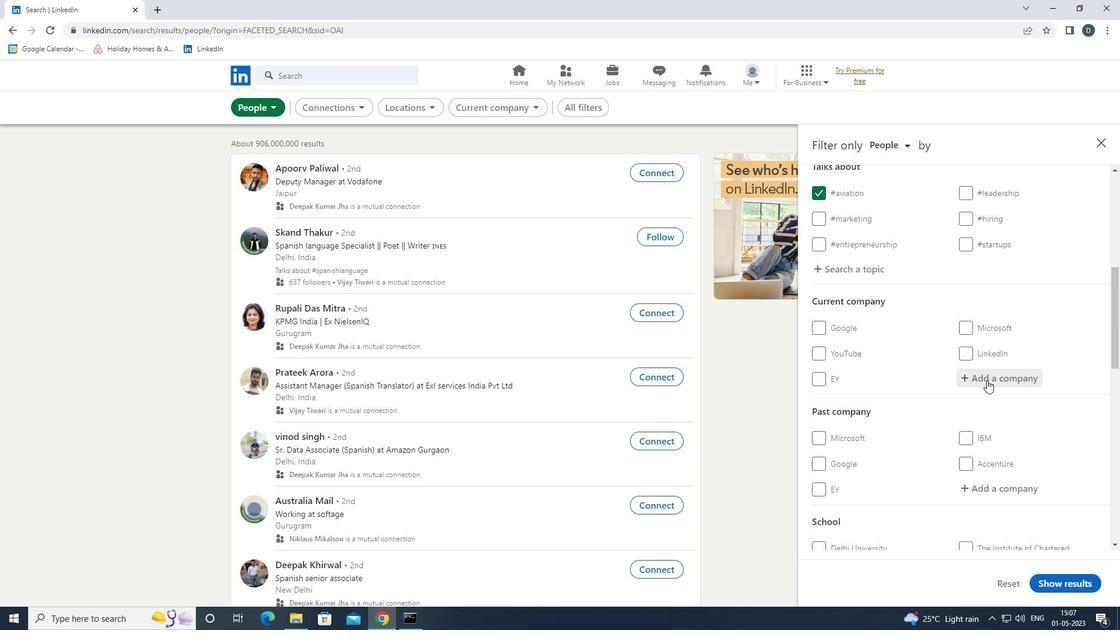 
Action: Key pressed <Key.shift>CAPEG<Key.backspace><Key.backspace>GEMINI<Key.down><Key.enter>
Screenshot: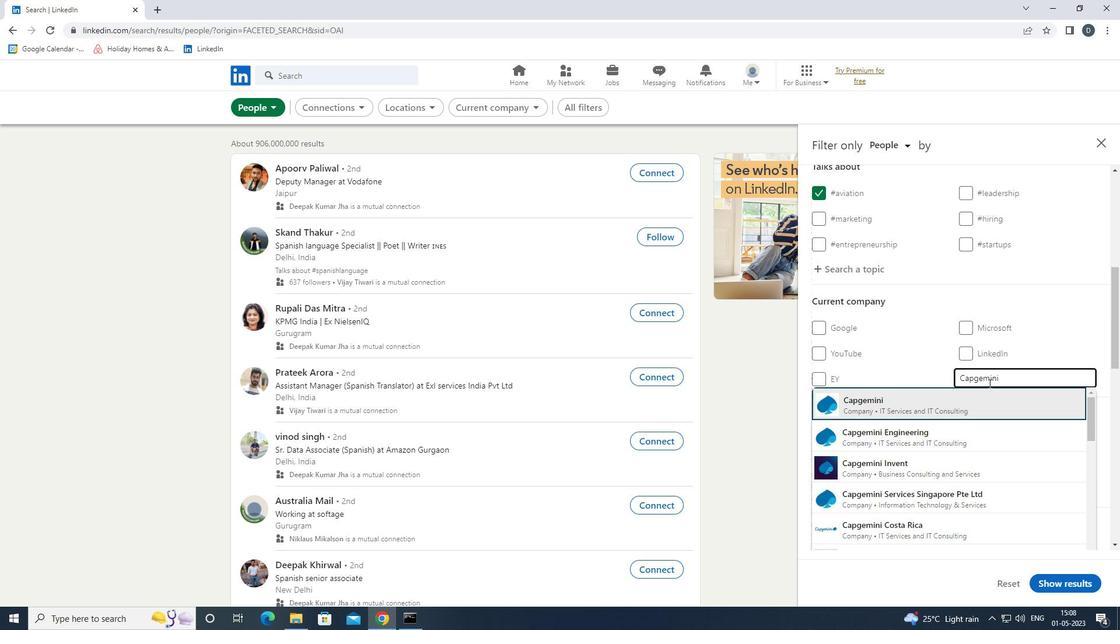 
Action: Mouse scrolled (988, 382) with delta (0, 0)
Screenshot: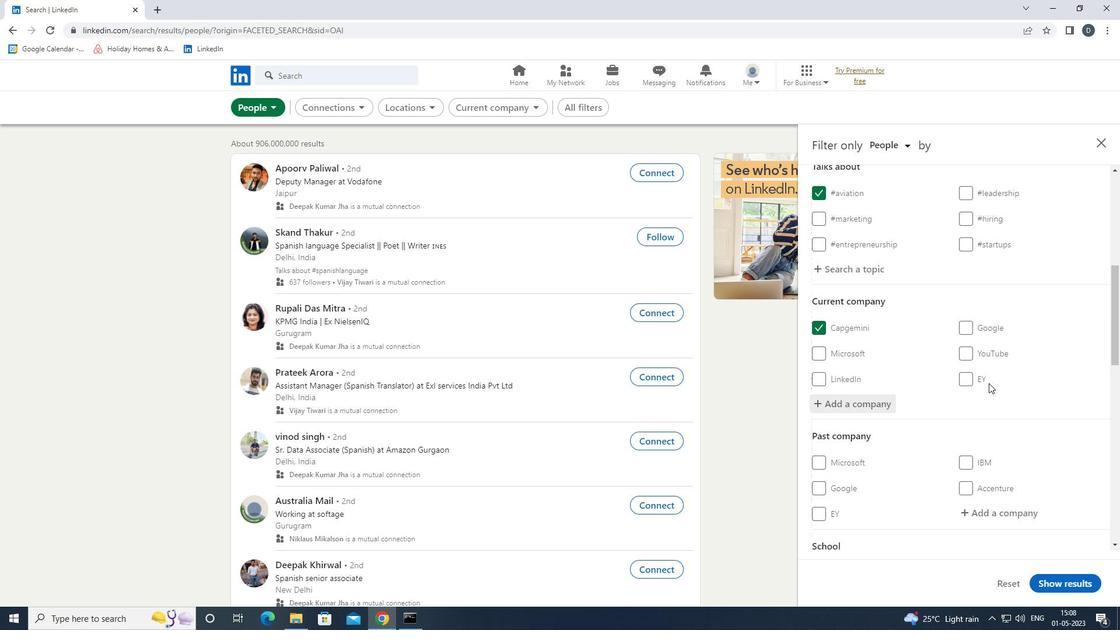 
Action: Mouse scrolled (988, 382) with delta (0, 0)
Screenshot: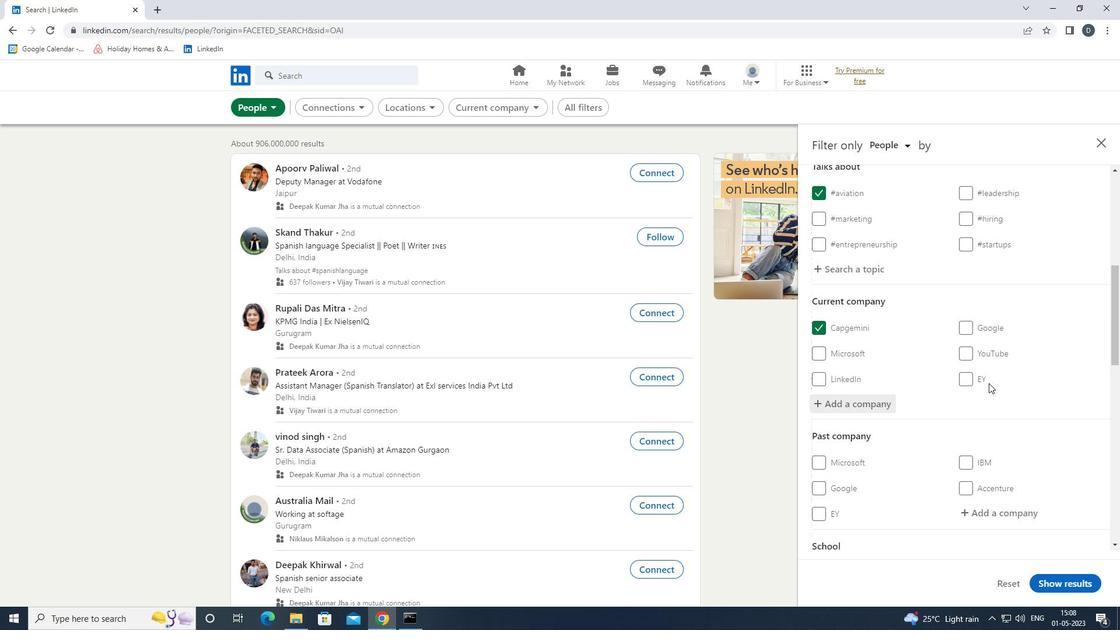 
Action: Mouse scrolled (988, 382) with delta (0, 0)
Screenshot: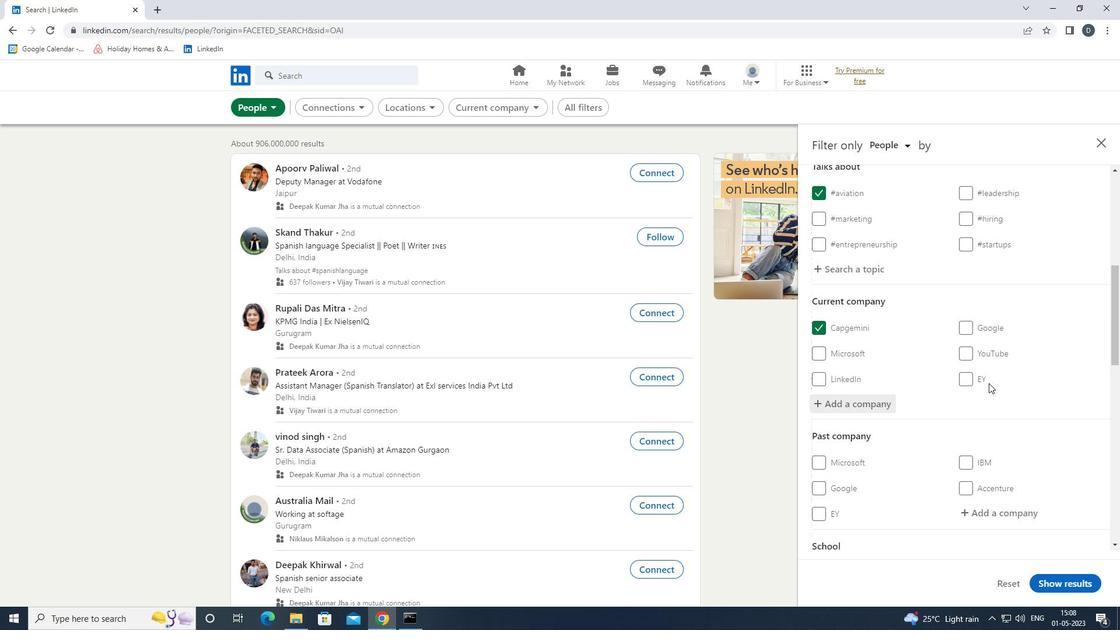 
Action: Mouse scrolled (988, 382) with delta (0, 0)
Screenshot: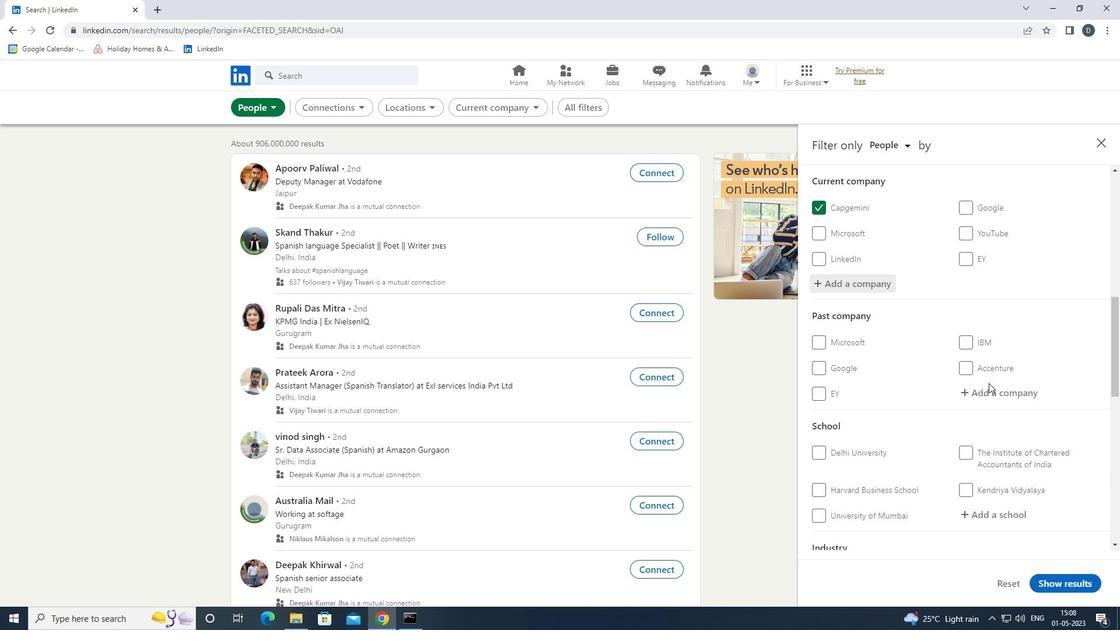 
Action: Mouse moved to (990, 396)
Screenshot: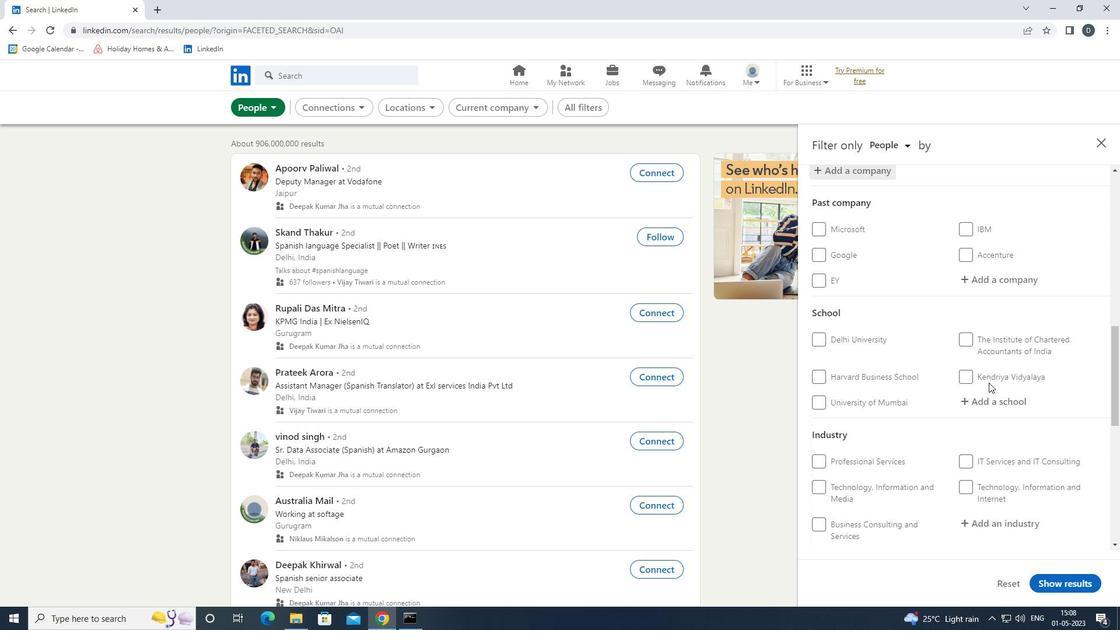 
Action: Mouse pressed left at (990, 396)
Screenshot: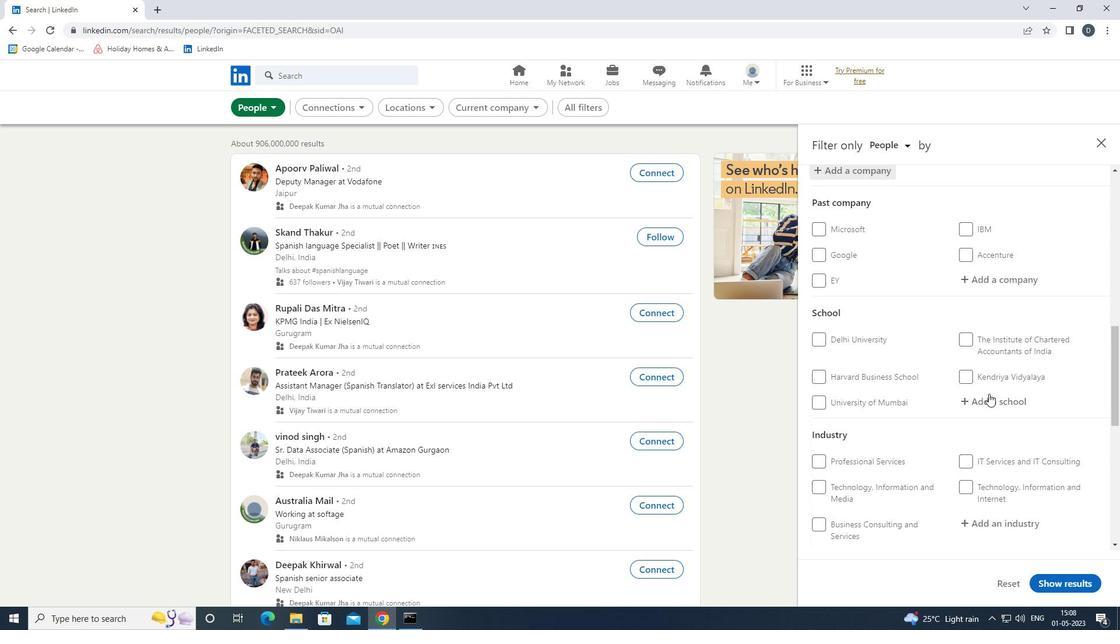 
Action: Key pressed <Key.shift>SAMRAT<Key.space><Key.shift>ASHOK<Key.down><Key.enter>
Screenshot: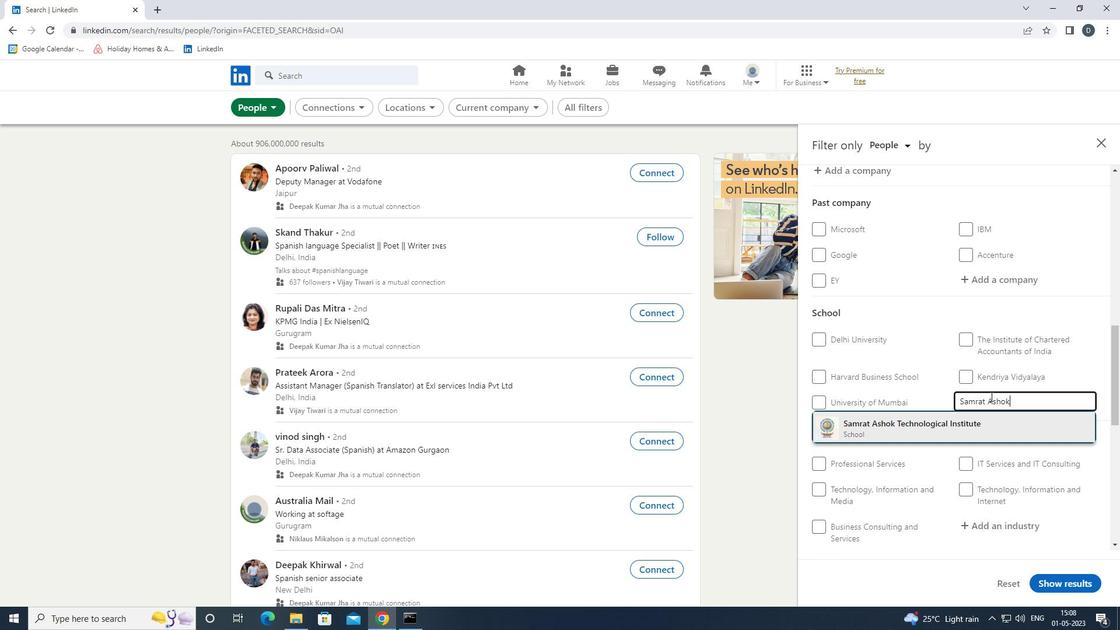 
Action: Mouse pressed right at (990, 396)
Screenshot: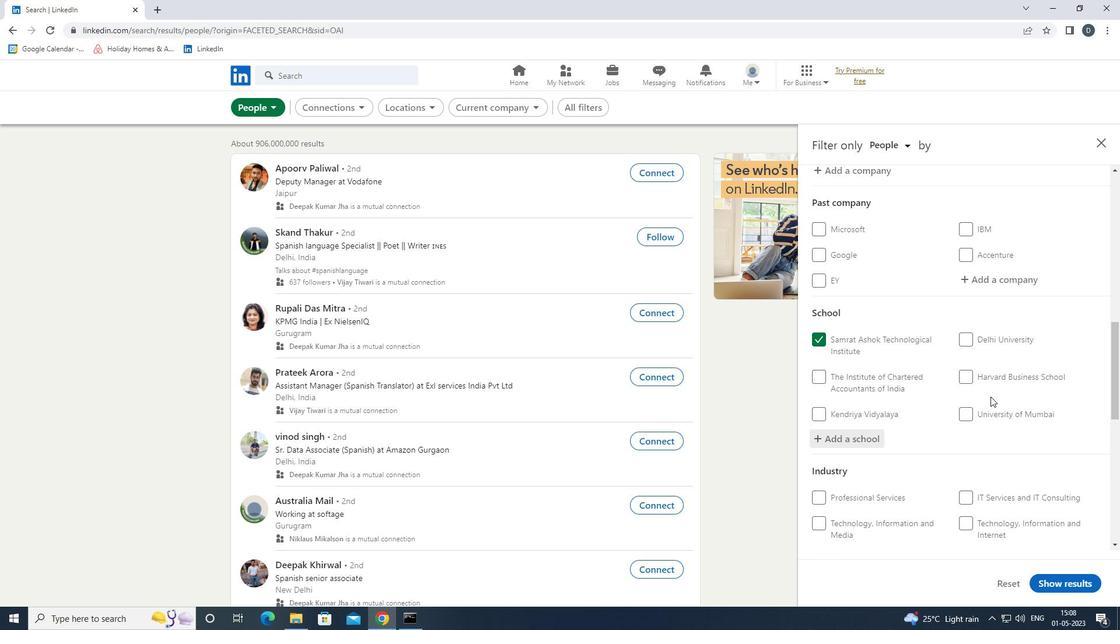 
Action: Mouse scrolled (990, 396) with delta (0, 0)
Screenshot: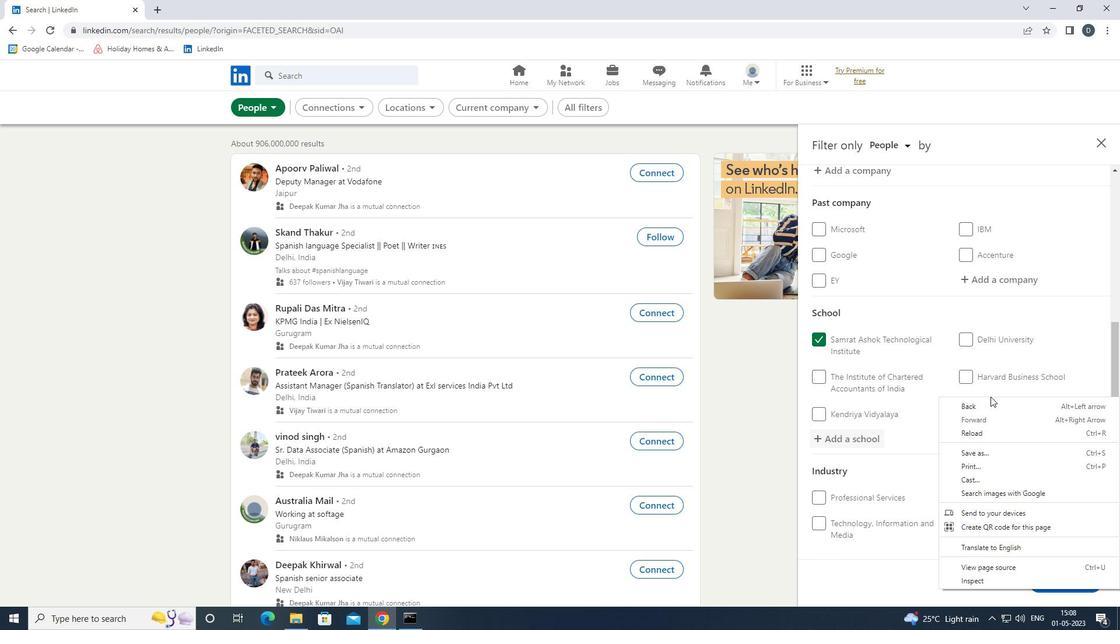 
Action: Mouse scrolled (990, 396) with delta (0, 0)
Screenshot: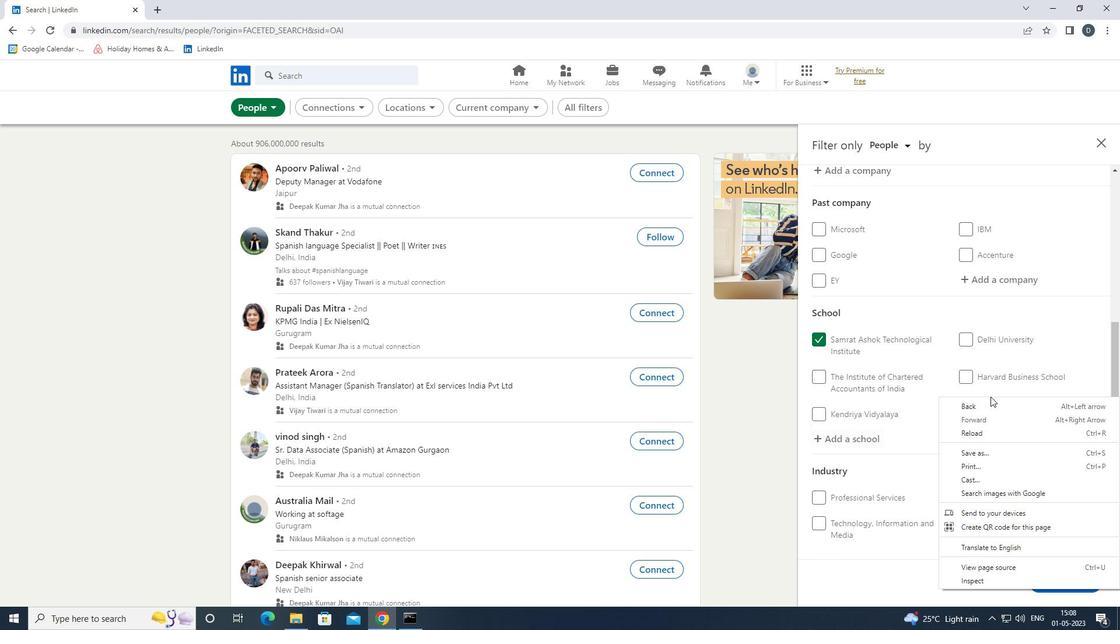 
Action: Mouse scrolled (990, 396) with delta (0, 0)
Screenshot: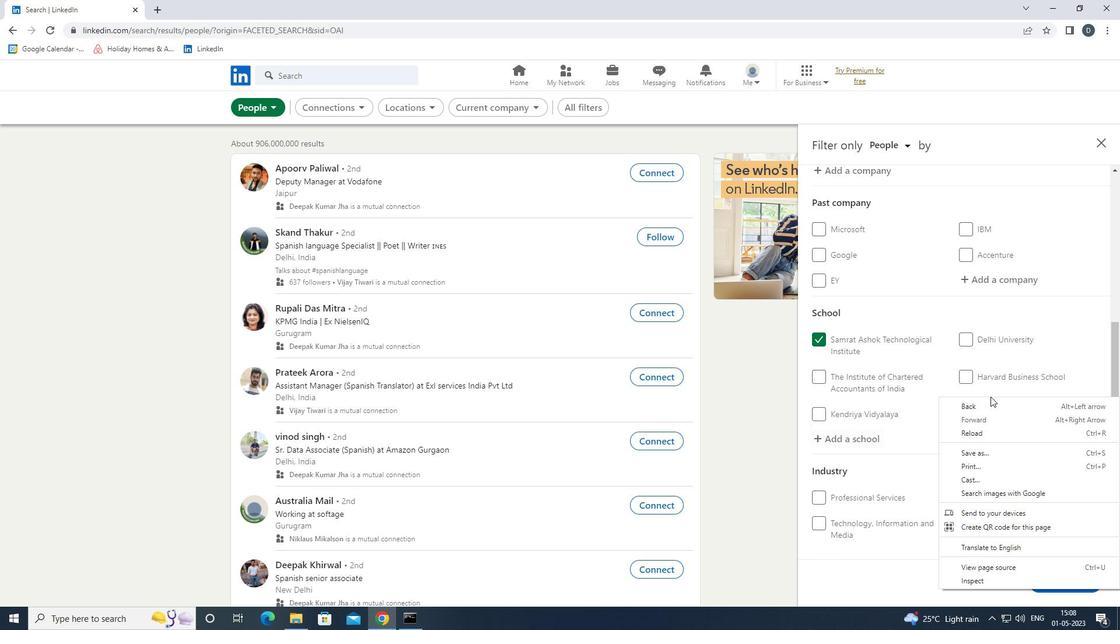 
Action: Mouse moved to (928, 469)
Screenshot: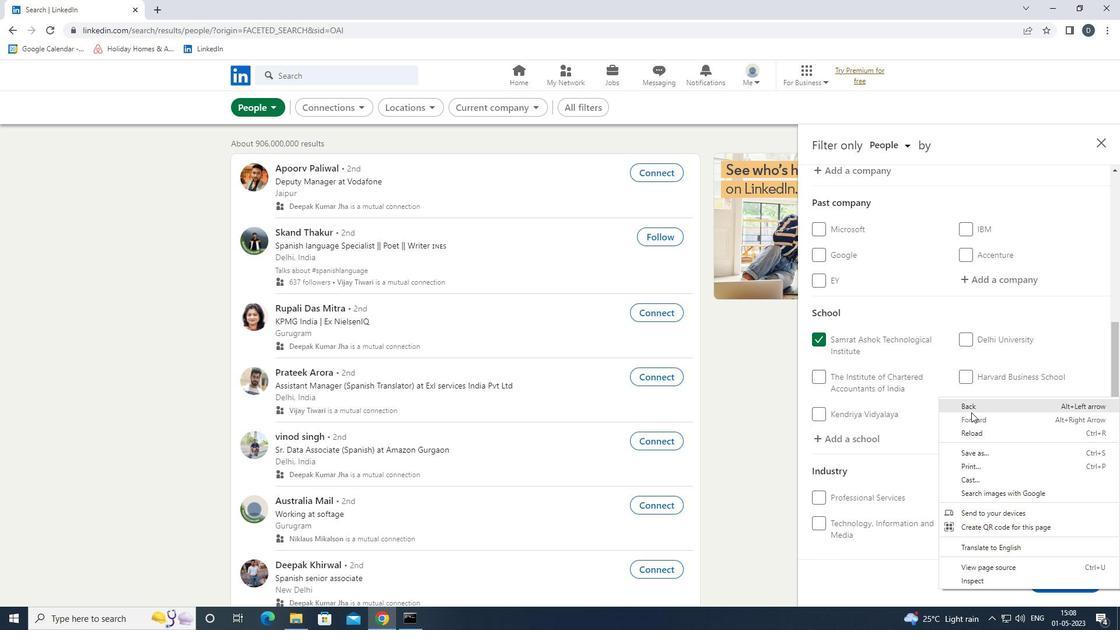 
Action: Mouse pressed left at (928, 469)
Screenshot: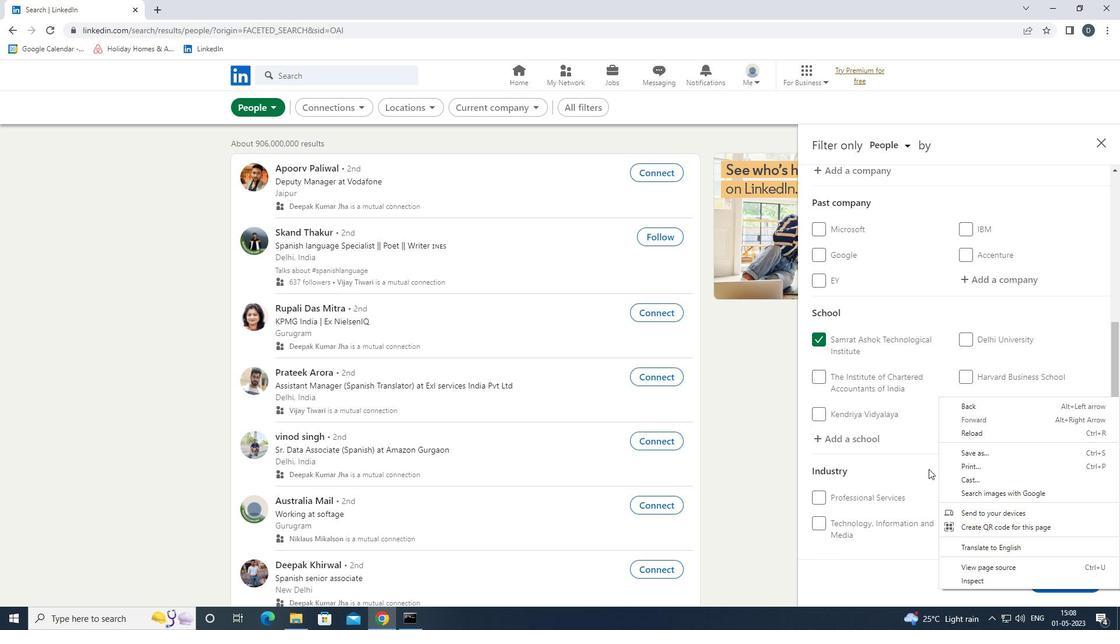 
Action: Mouse scrolled (928, 468) with delta (0, 0)
Screenshot: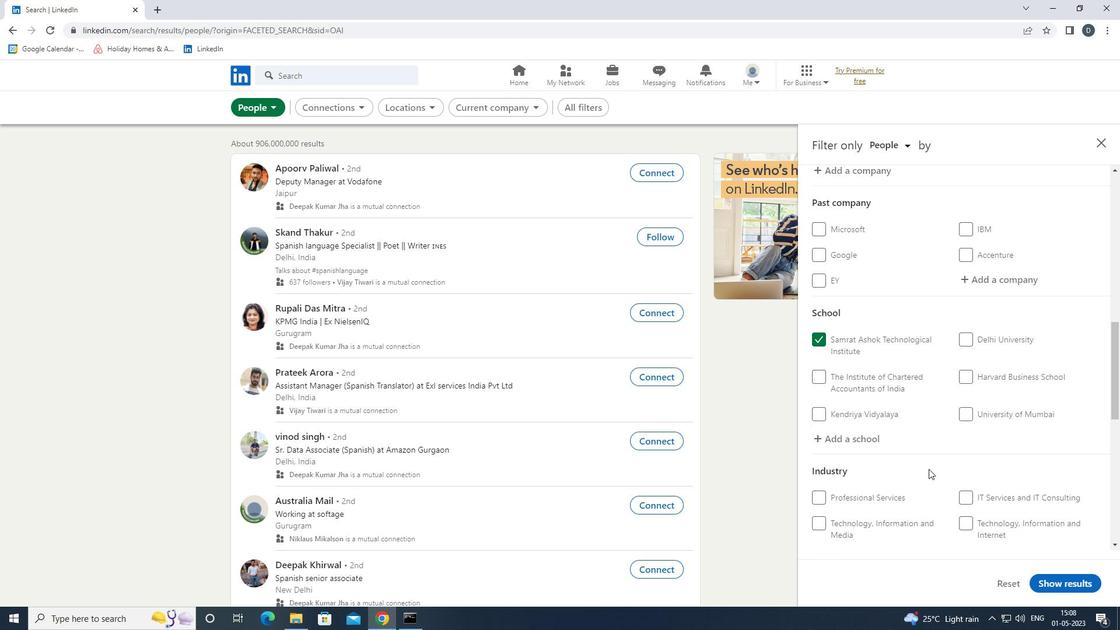 
Action: Mouse scrolled (928, 468) with delta (0, 0)
Screenshot: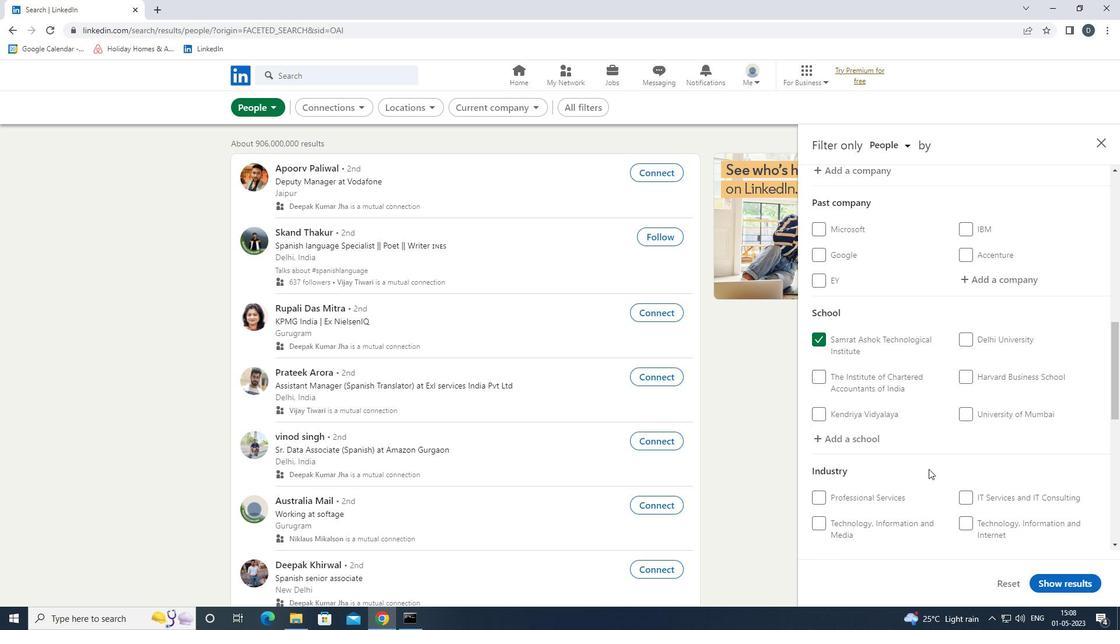 
Action: Mouse scrolled (928, 468) with delta (0, 0)
Screenshot: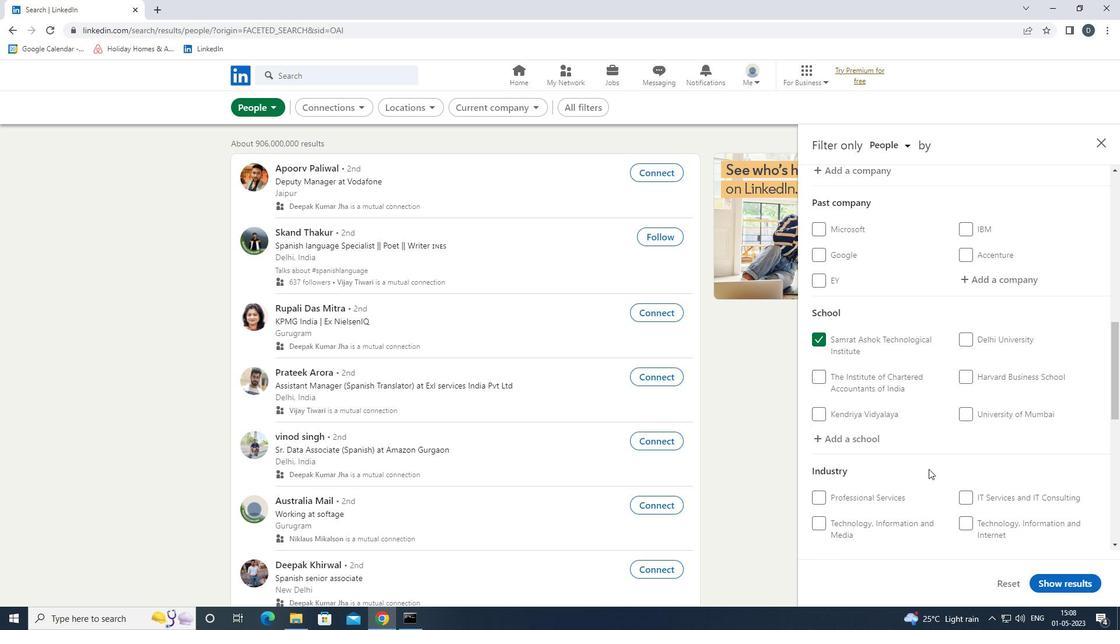 
Action: Mouse moved to (1003, 383)
Screenshot: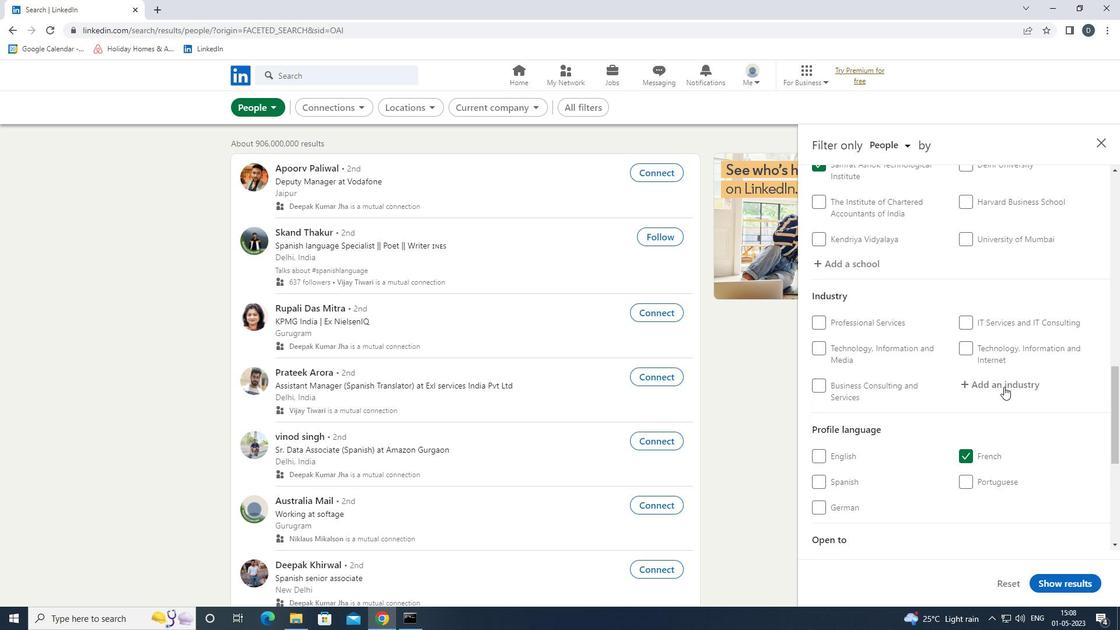 
Action: Mouse pressed left at (1003, 383)
Screenshot: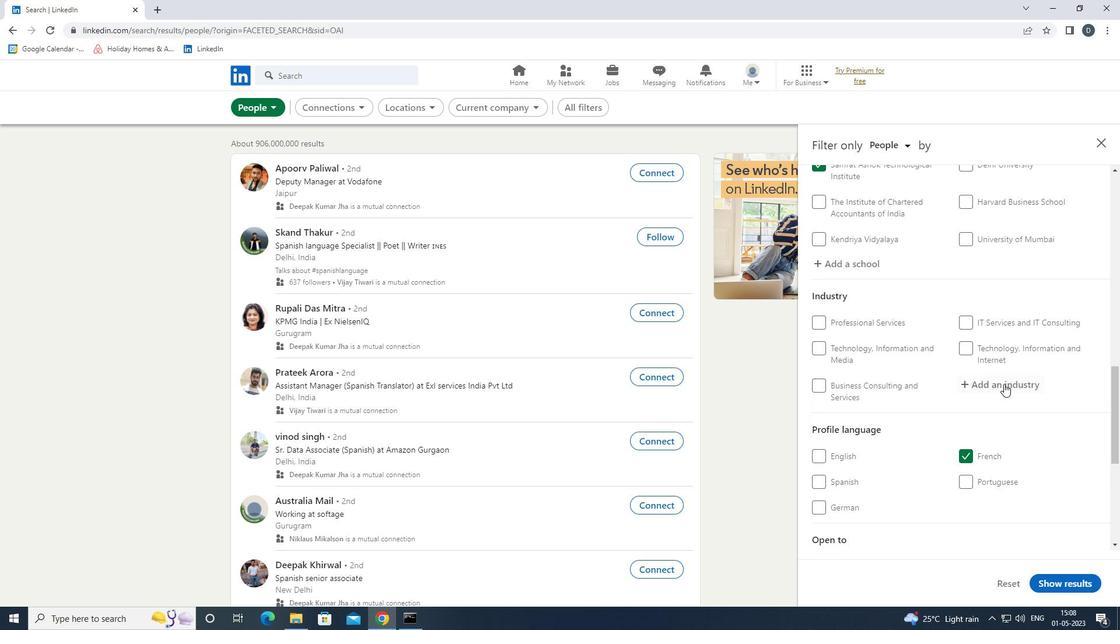 
Action: Key pressed <Key.shift>CHILD<Key.space><Key.shift>DAY<Key.down><Key.enter><Key.down><Key.down><Key.enter>
Screenshot: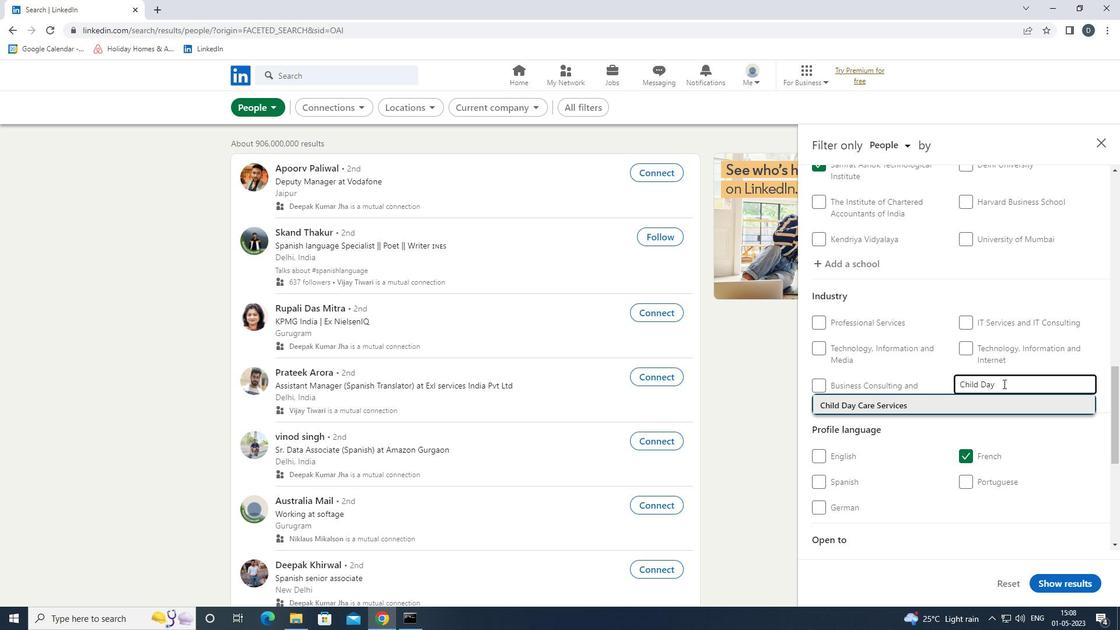 
Action: Mouse moved to (1018, 379)
Screenshot: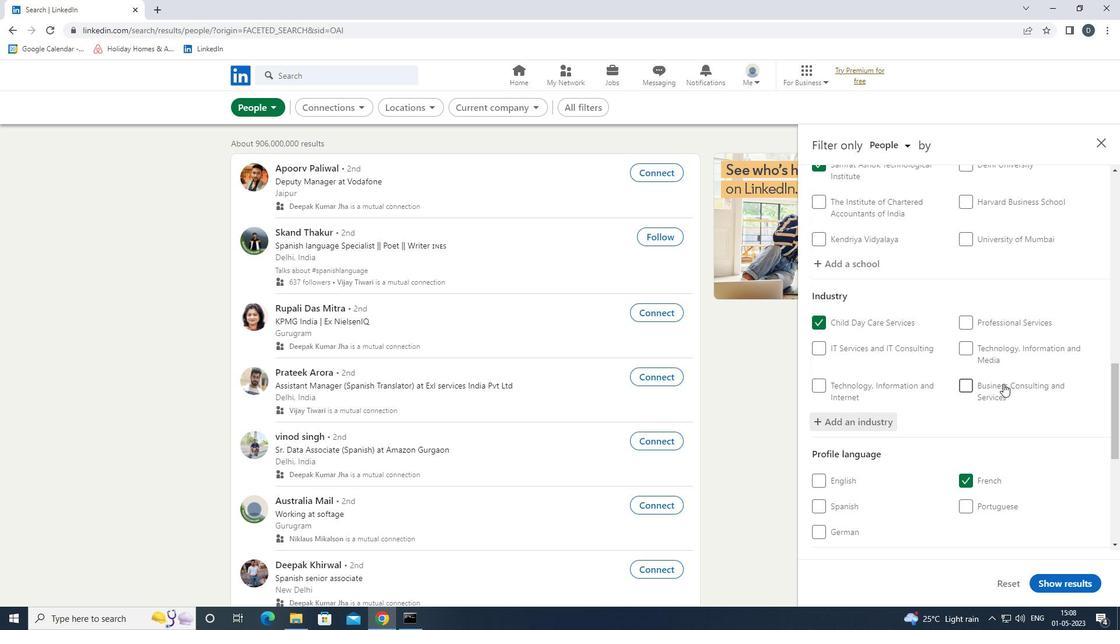 
Action: Mouse scrolled (1018, 378) with delta (0, 0)
Screenshot: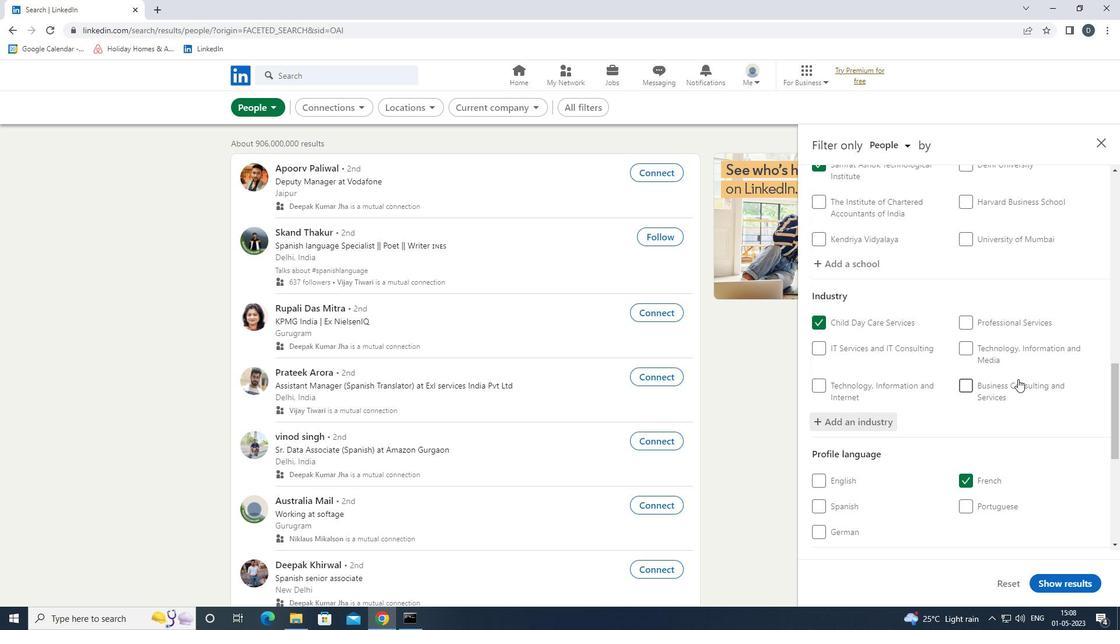 
Action: Mouse scrolled (1018, 378) with delta (0, 0)
Screenshot: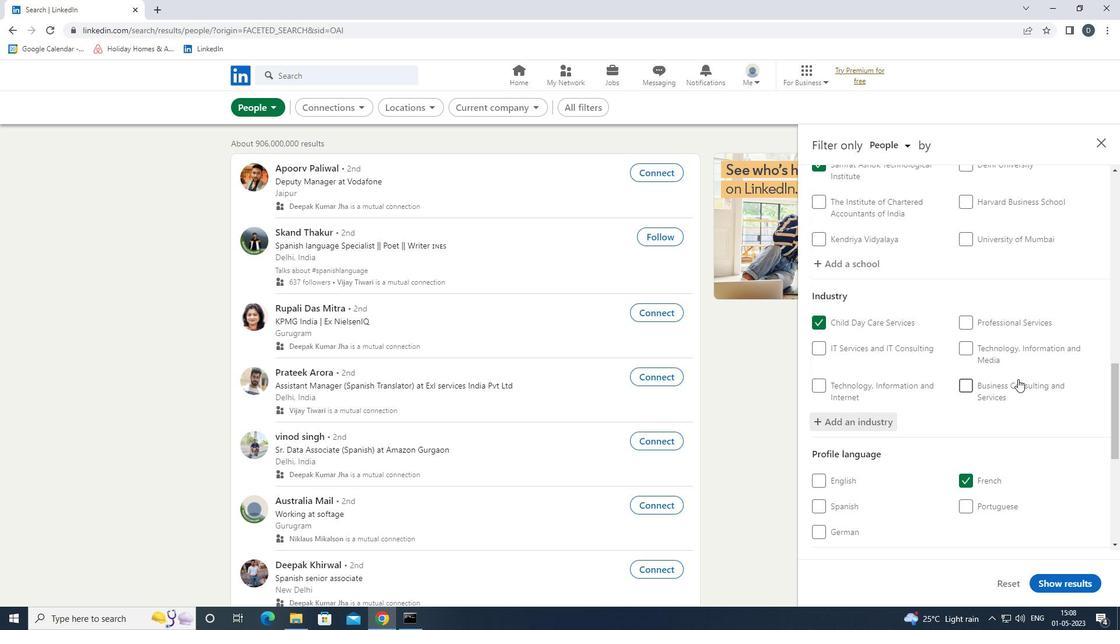 
Action: Mouse scrolled (1018, 378) with delta (0, 0)
Screenshot: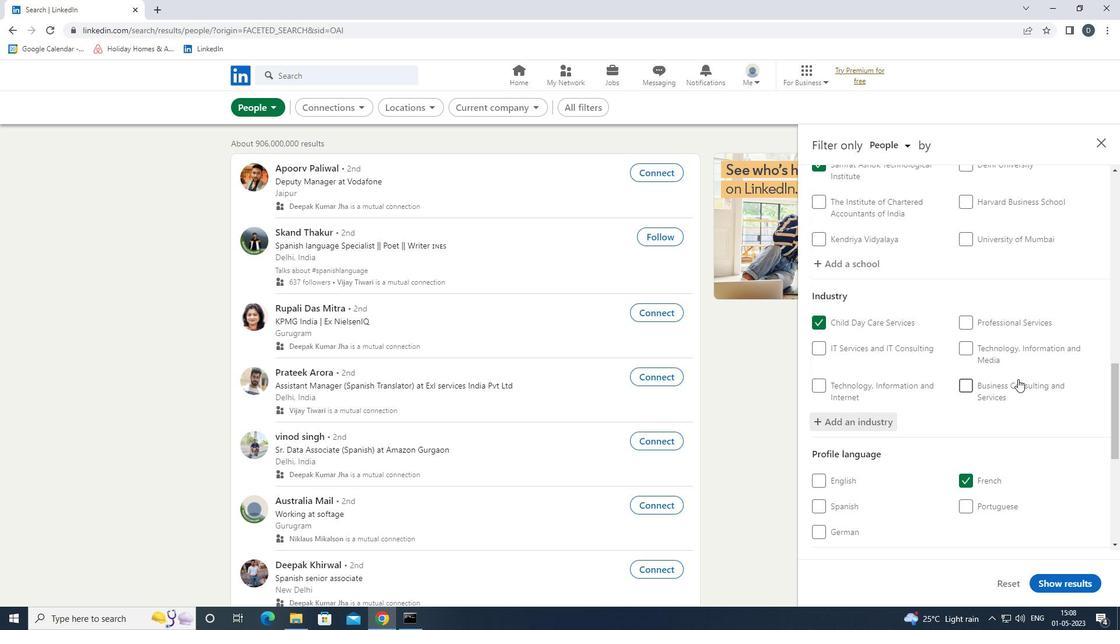 
Action: Mouse scrolled (1018, 378) with delta (0, 0)
Screenshot: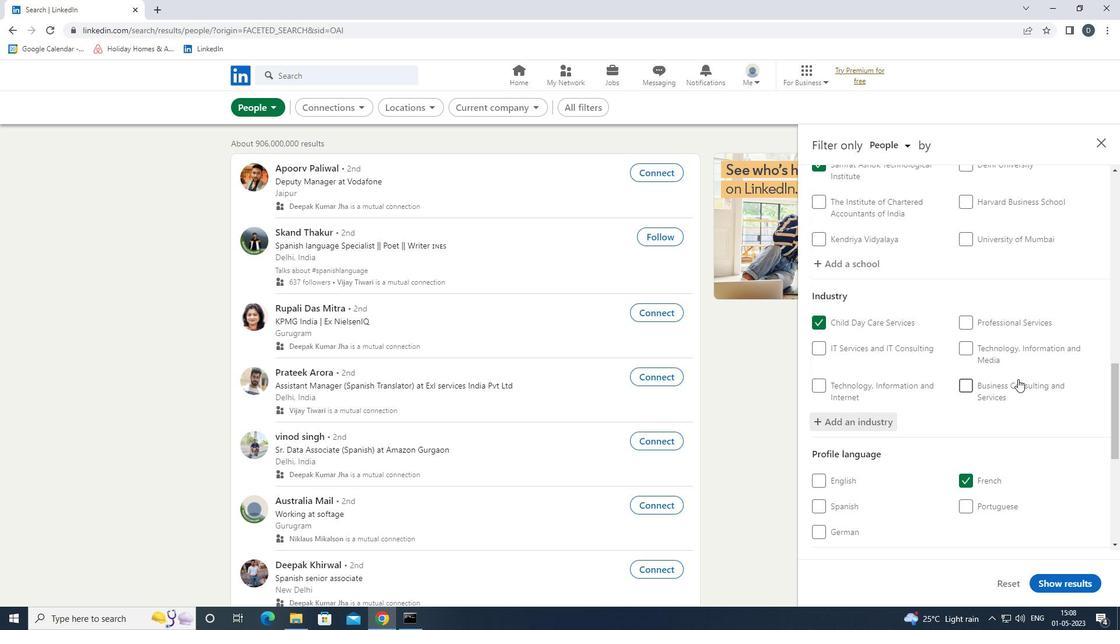 
Action: Mouse moved to (998, 487)
Screenshot: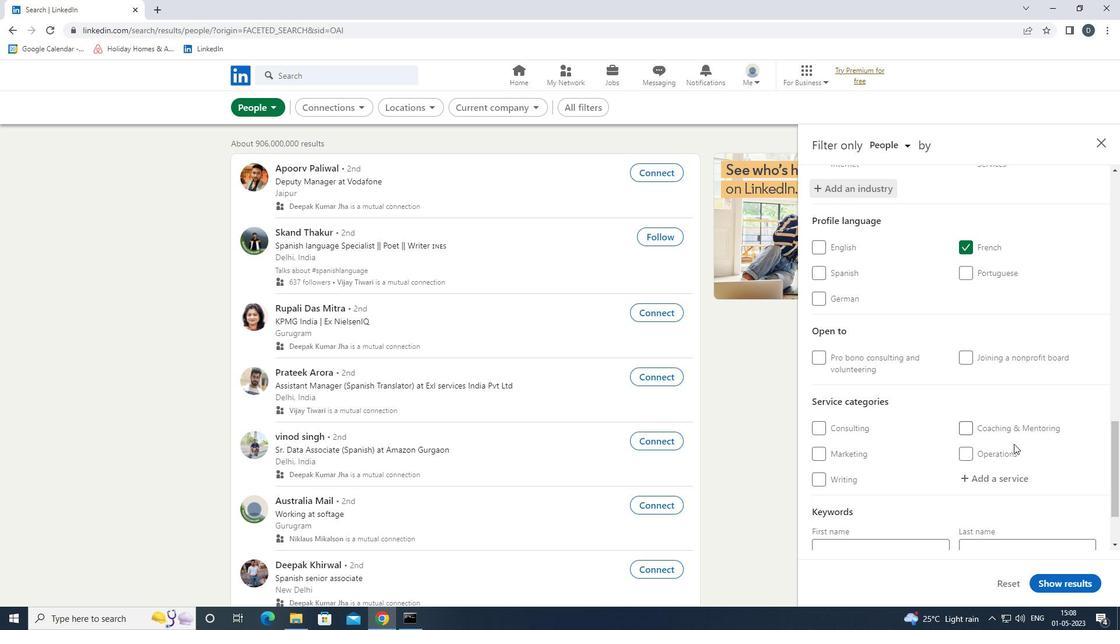 
Action: Mouse pressed left at (998, 487)
Screenshot: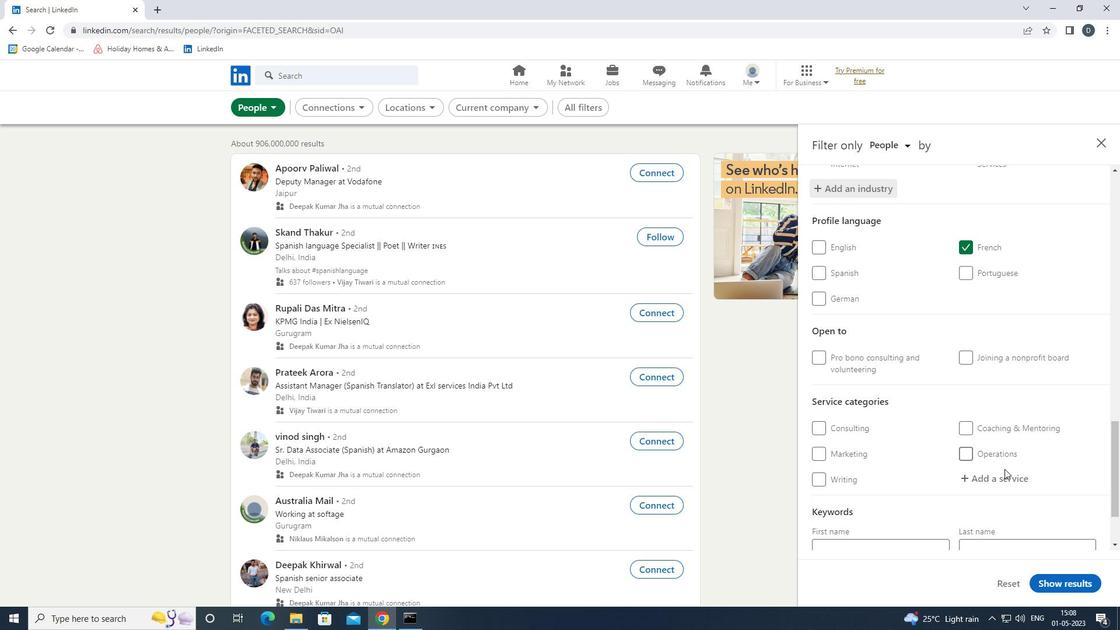 
Action: Mouse moved to (1004, 481)
Screenshot: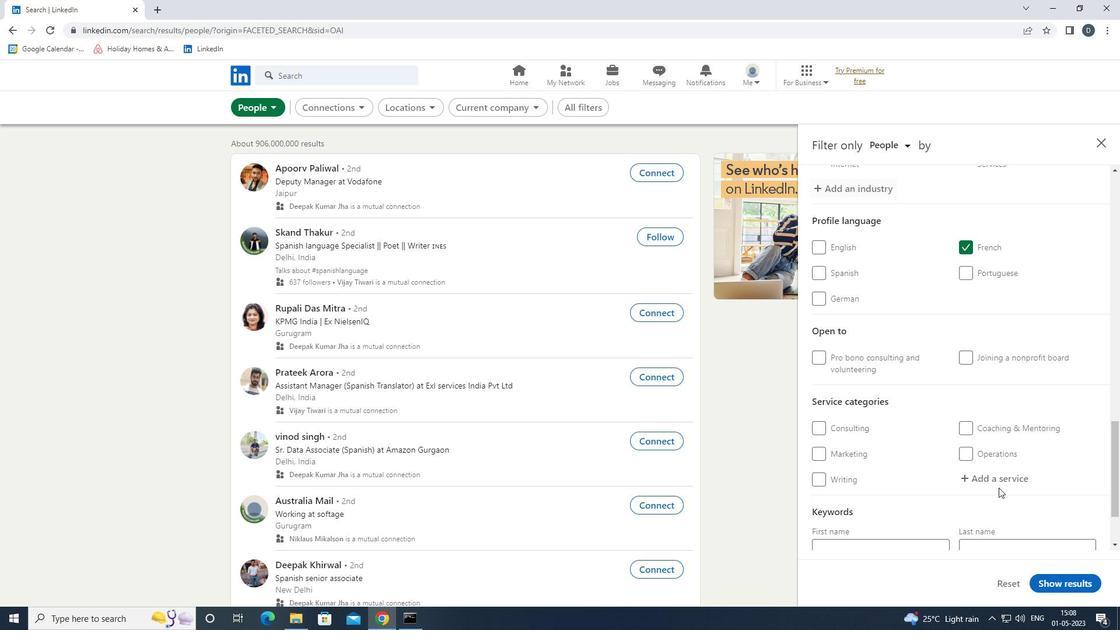 
Action: Mouse pressed left at (1004, 481)
Screenshot: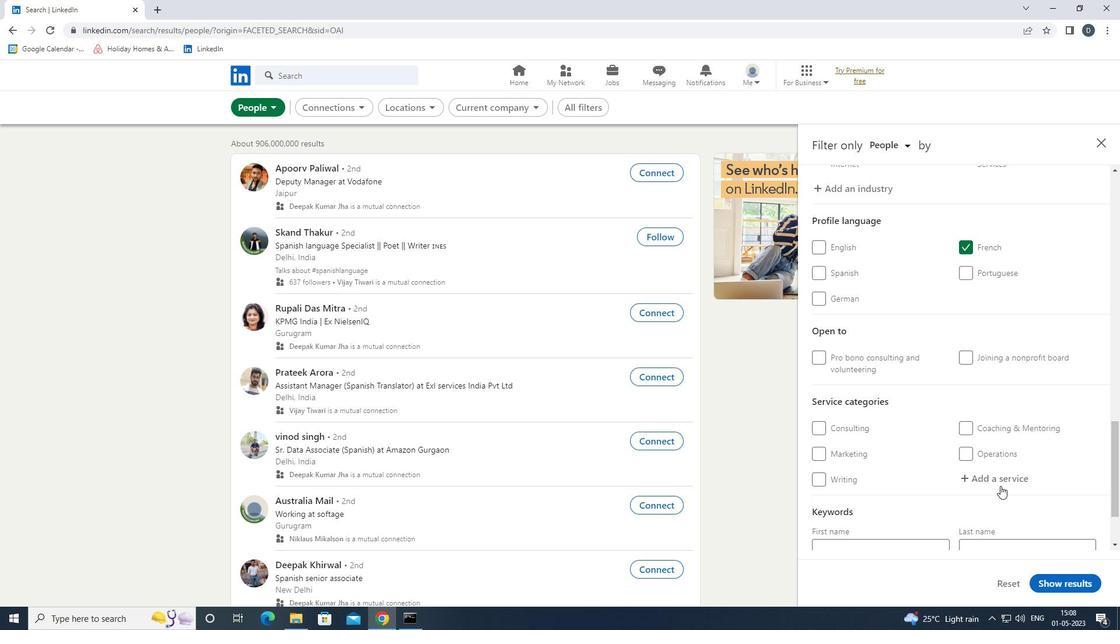 
Action: Mouse moved to (1008, 460)
Screenshot: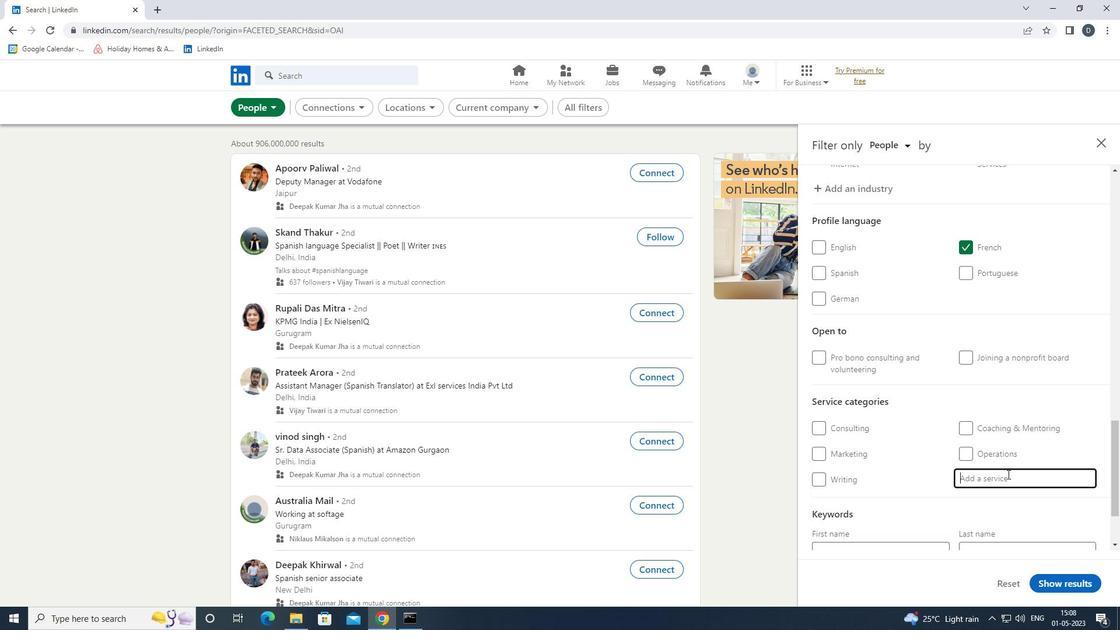 
Action: Key pressed <Key.shift>DIGITAL<Key.space><Key.shift>M<Key.down><Key.enter>
Screenshot: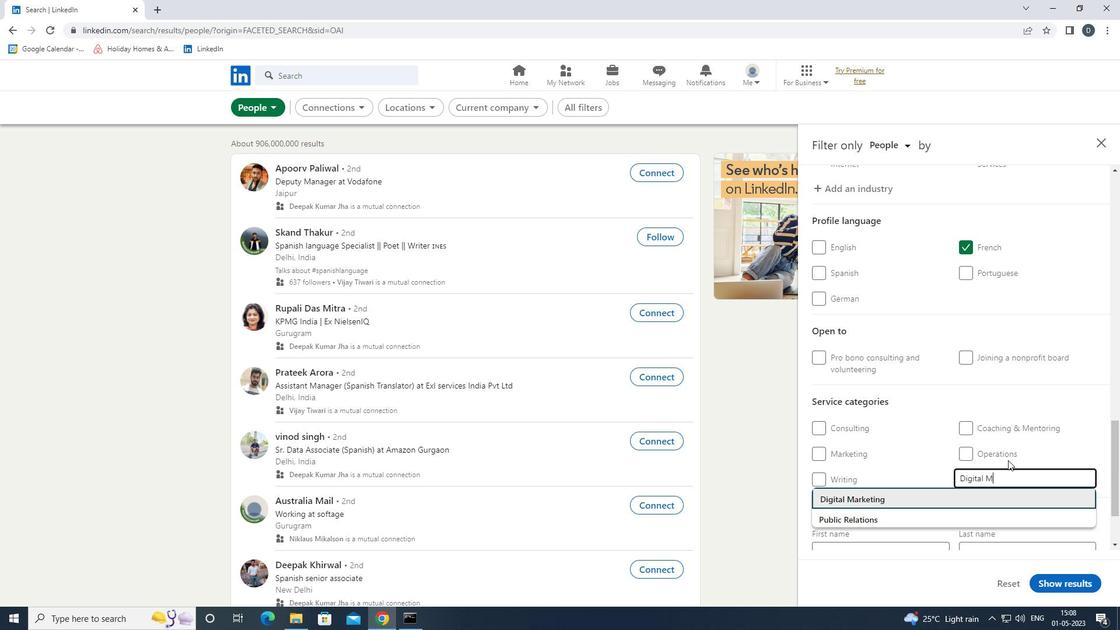 
Action: Mouse scrolled (1008, 459) with delta (0, 0)
Screenshot: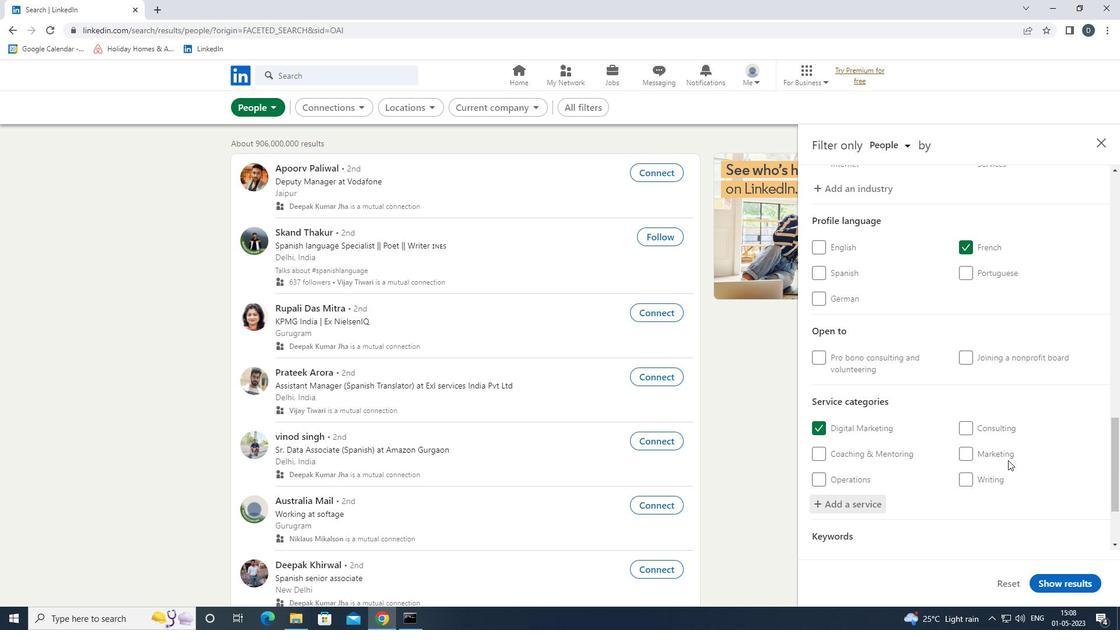 
Action: Mouse scrolled (1008, 459) with delta (0, 0)
Screenshot: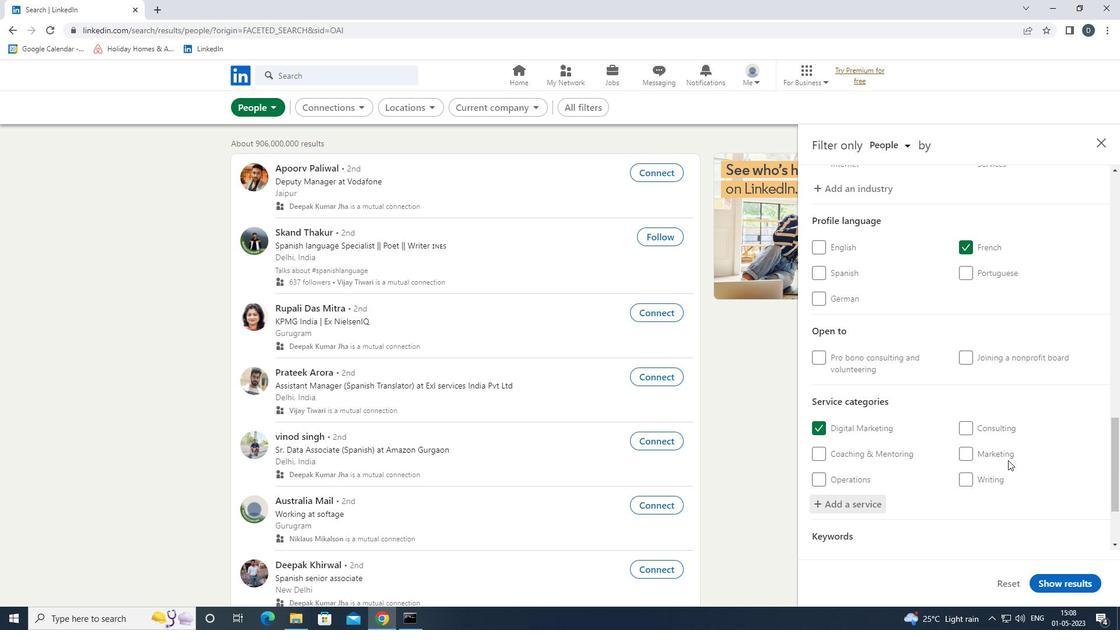 
Action: Mouse scrolled (1008, 459) with delta (0, 0)
Screenshot: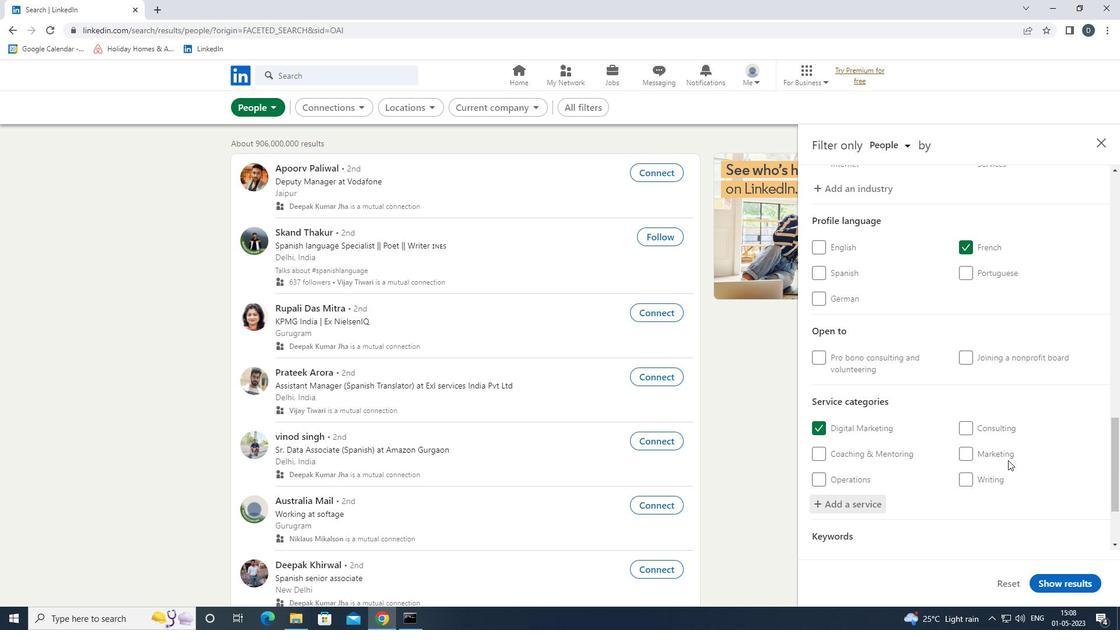 
Action: Mouse scrolled (1008, 459) with delta (0, 0)
Screenshot: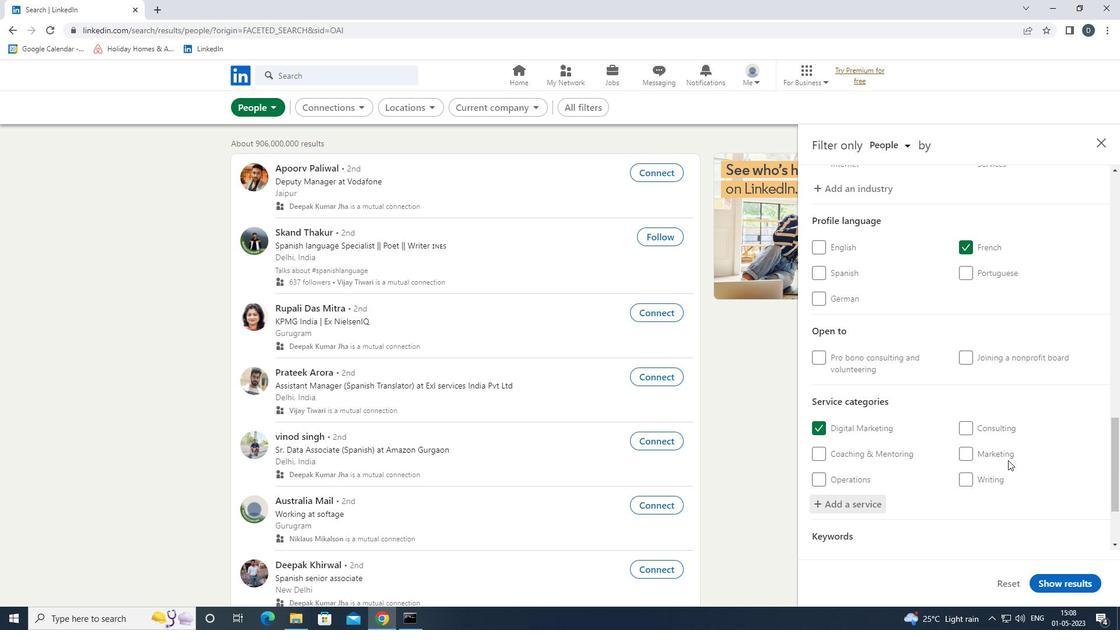 
Action: Mouse scrolled (1008, 459) with delta (0, 0)
Screenshot: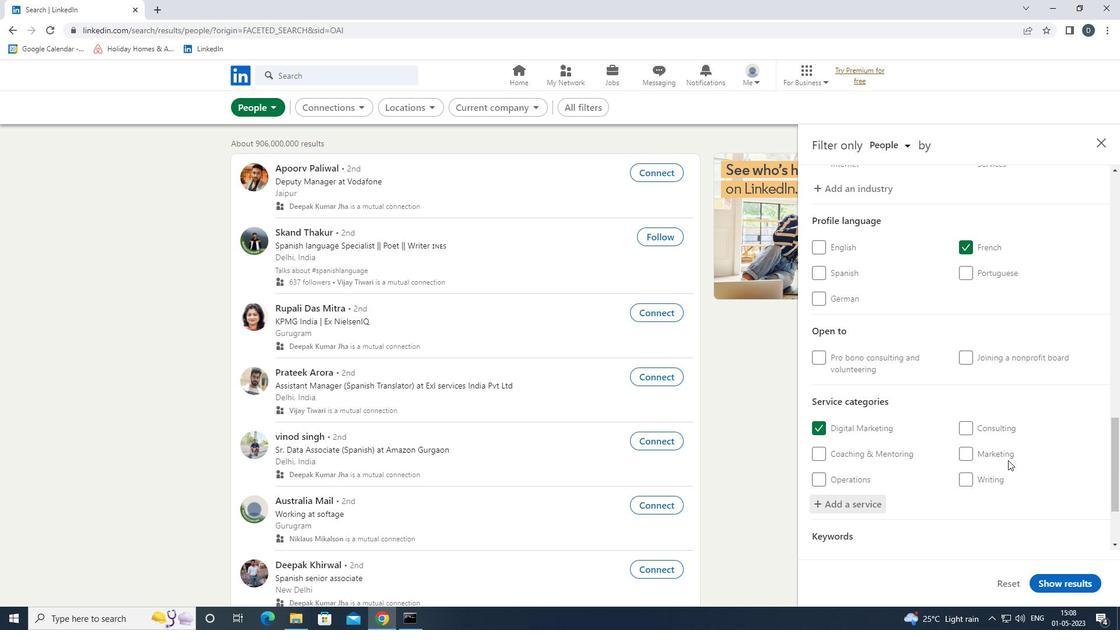 
Action: Mouse scrolled (1008, 459) with delta (0, 0)
Screenshot: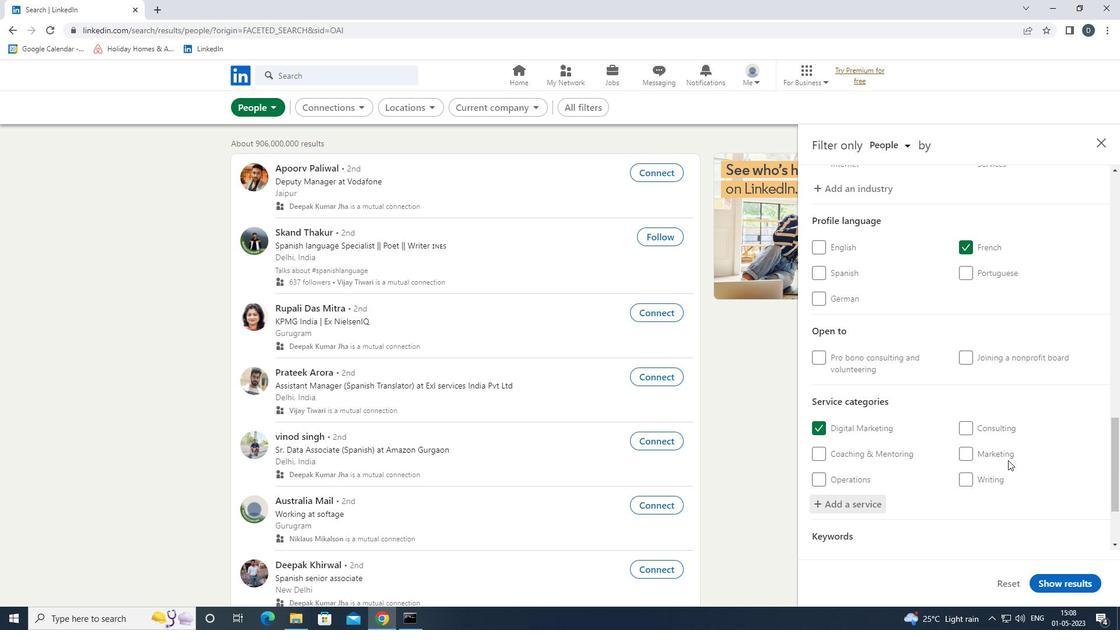
Action: Mouse moved to (900, 498)
Screenshot: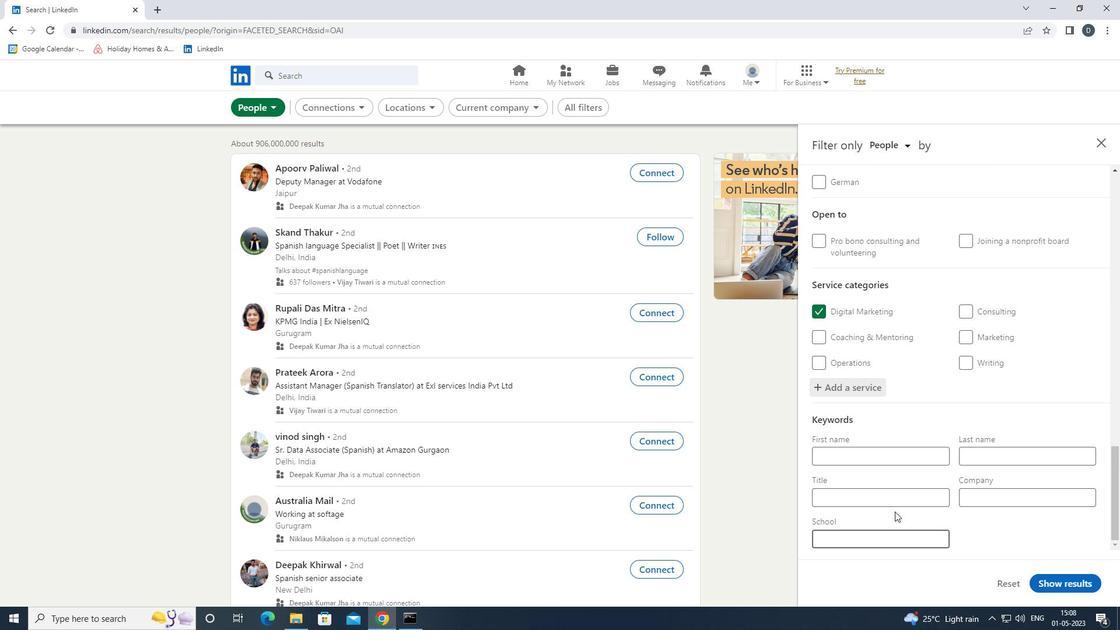 
Action: Mouse pressed left at (900, 498)
Screenshot: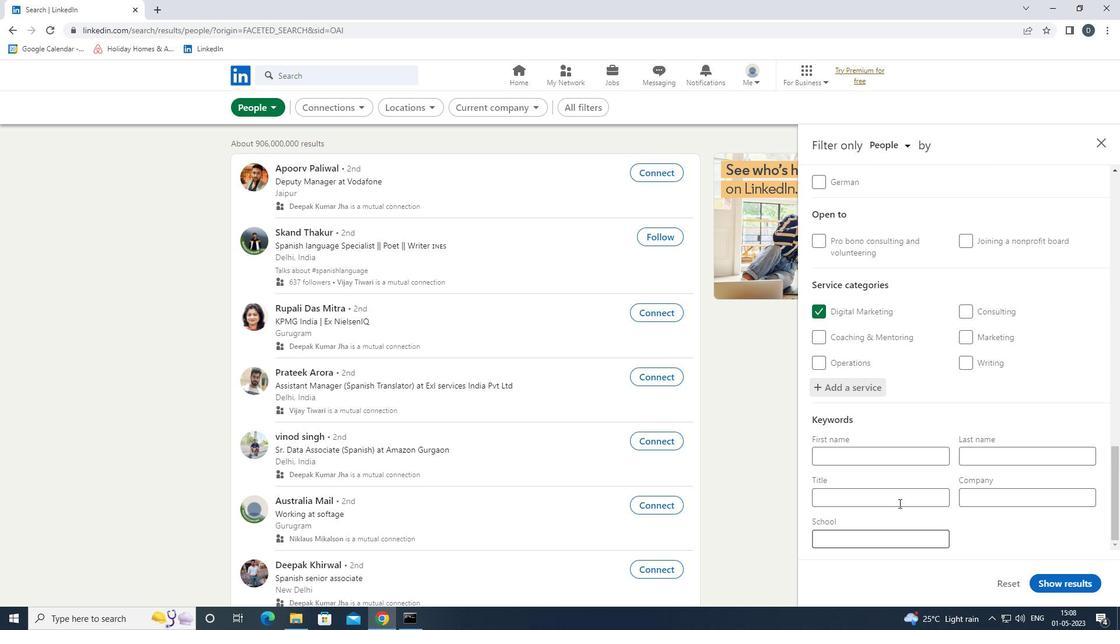 
Action: Key pressed <Key.shift>MEALS<Key.space><Key.shift>ON<Key.backspace><Key.backspace>ON<Key.space><Key.shift>WHEELS<Key.space><Key.shift>DRIVER
Screenshot: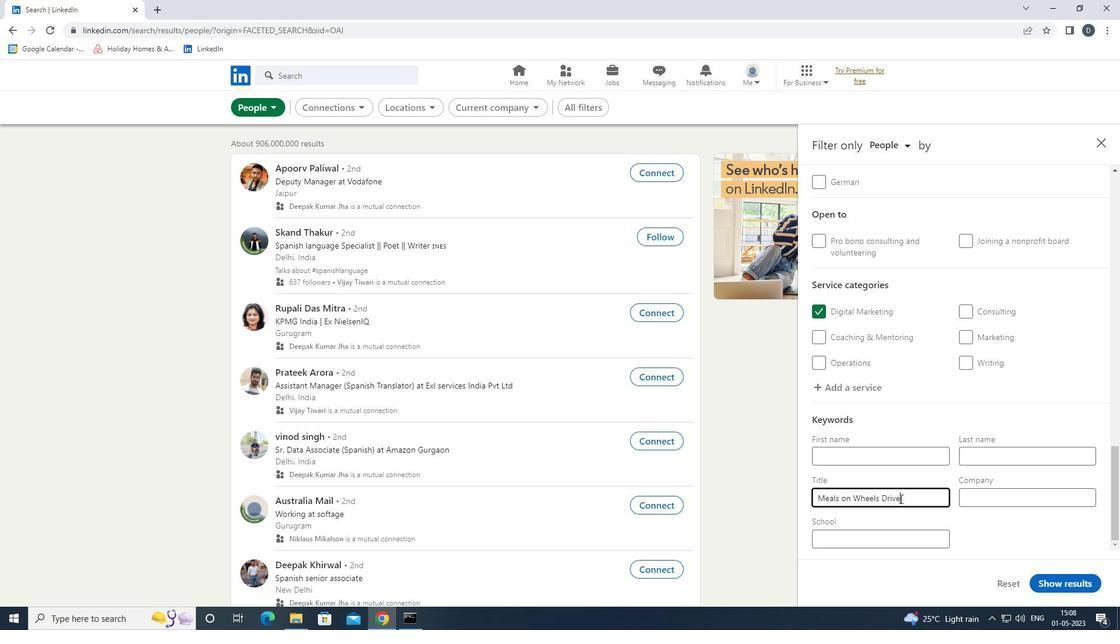 
Action: Mouse moved to (1069, 574)
Screenshot: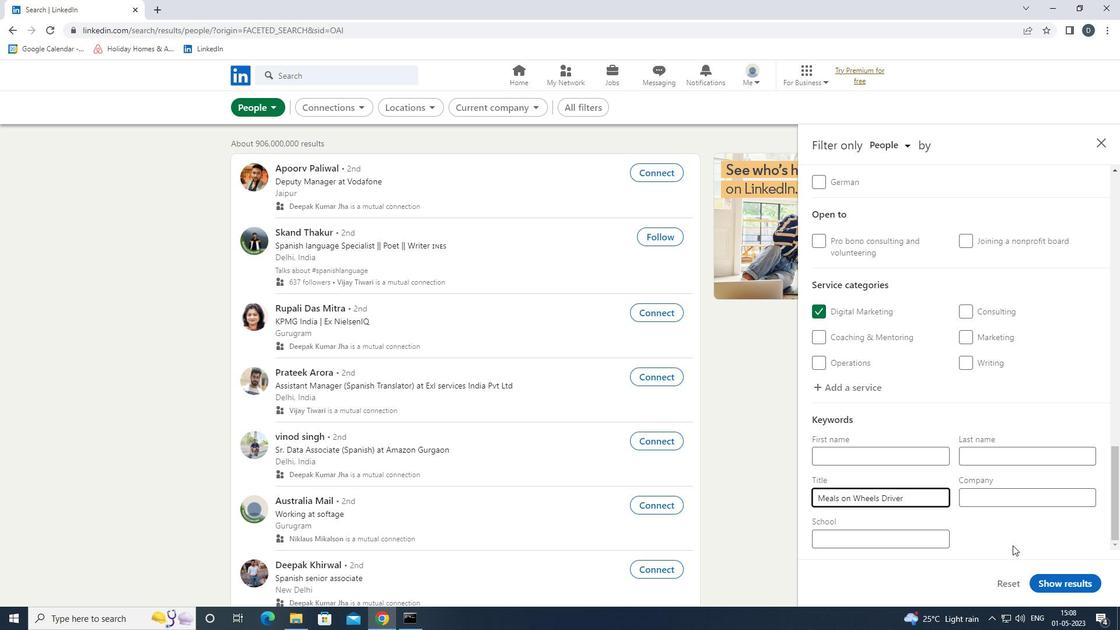 
Action: Mouse pressed left at (1069, 574)
Screenshot: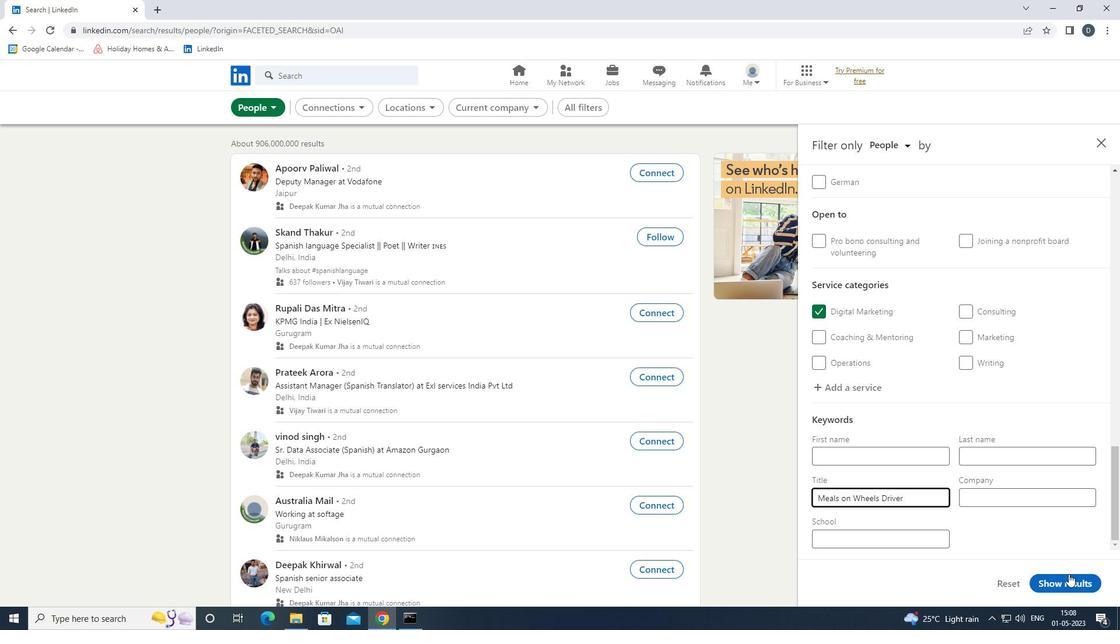 
Action: Mouse moved to (790, 405)
Screenshot: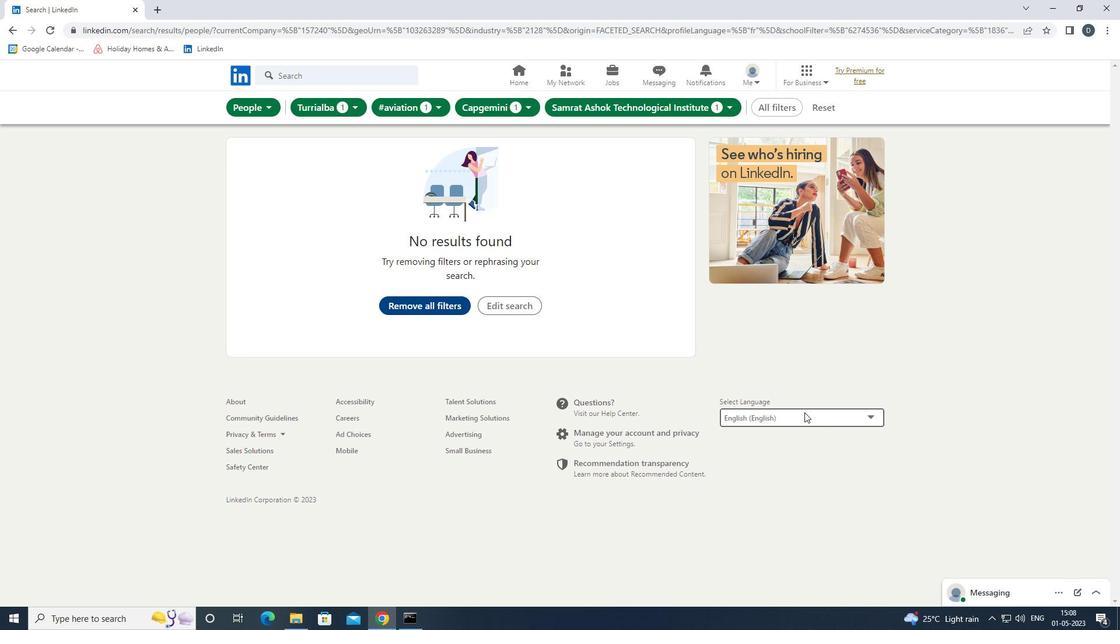 
